 Task: Open Card Legal Contract Review in Board Newsletter Layout Ideas to Workspace Leadership Coaching and add a team member Softage.4@softage.net, a label Blue, a checklist Distilling, an attachment from Trello, a color Blue and finally, add a card description 'Plan and execute company team-building training' and a comment 'Let us approach this task with a sense of urgency and prioritize it accordingly.'. Add a start date 'Jan 04, 1900' with a due date 'Jan 11, 1900'
Action: Mouse moved to (90, 295)
Screenshot: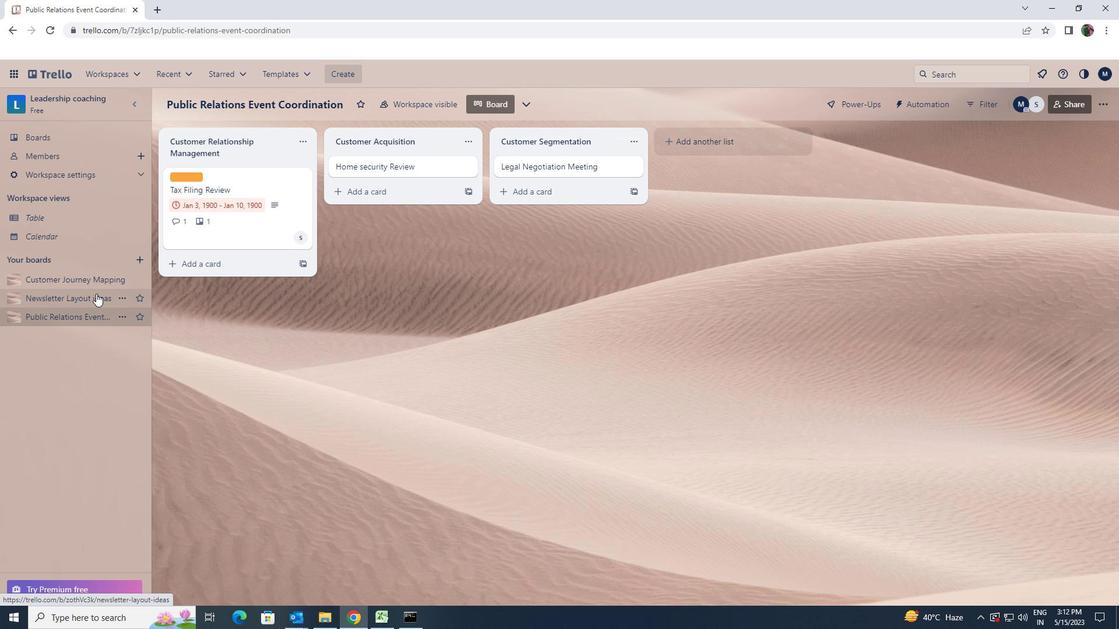 
Action: Mouse pressed left at (90, 295)
Screenshot: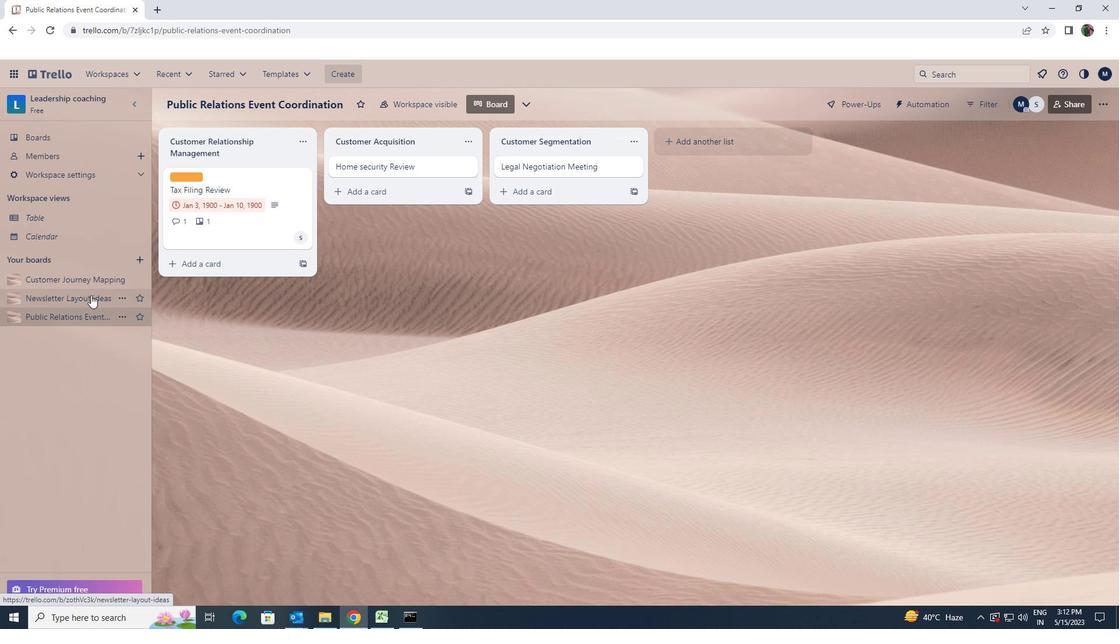 
Action: Mouse moved to (374, 164)
Screenshot: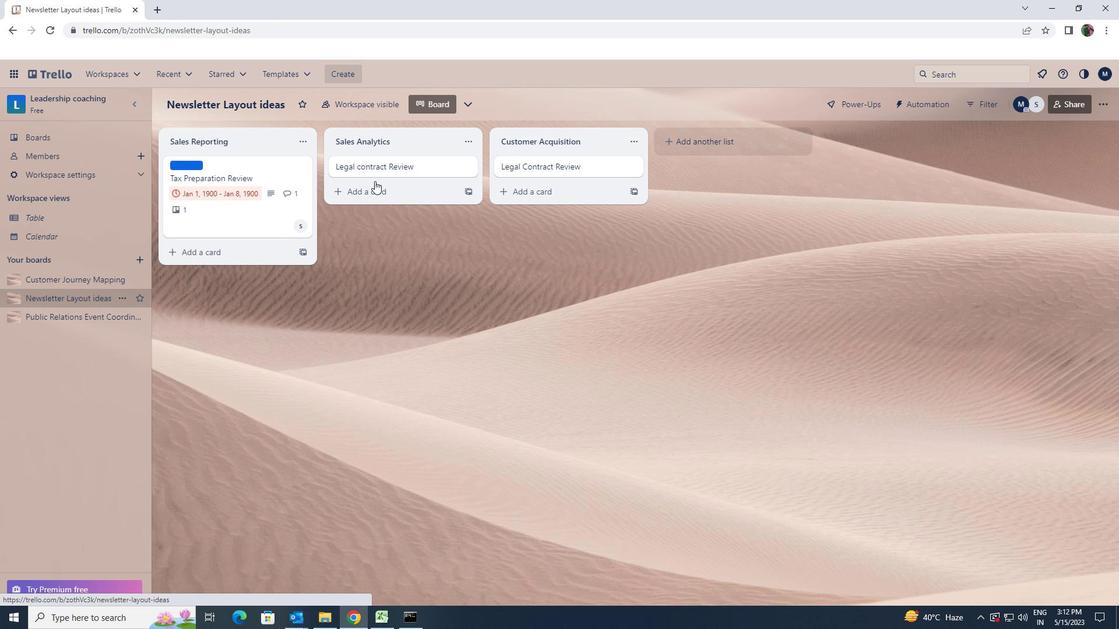 
Action: Mouse pressed left at (374, 164)
Screenshot: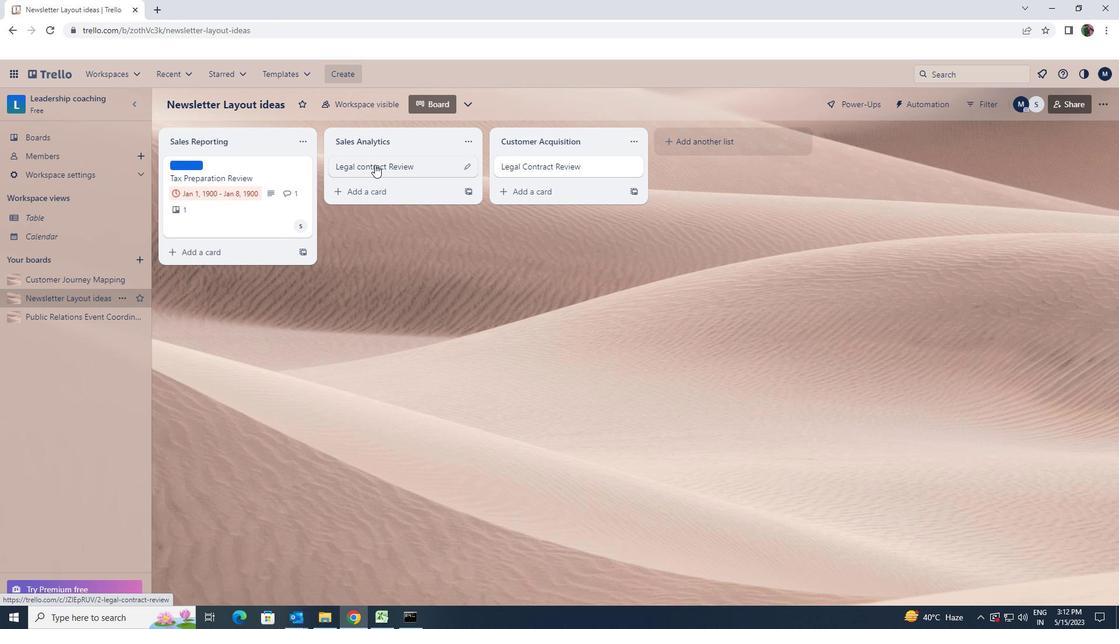 
Action: Mouse moved to (684, 209)
Screenshot: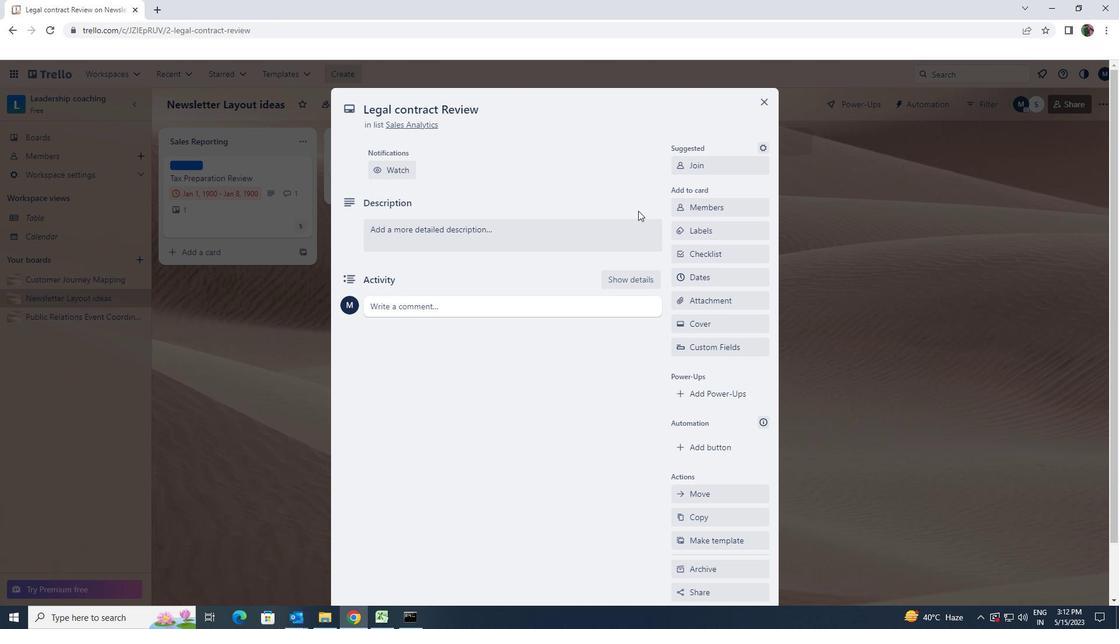 
Action: Mouse pressed left at (684, 209)
Screenshot: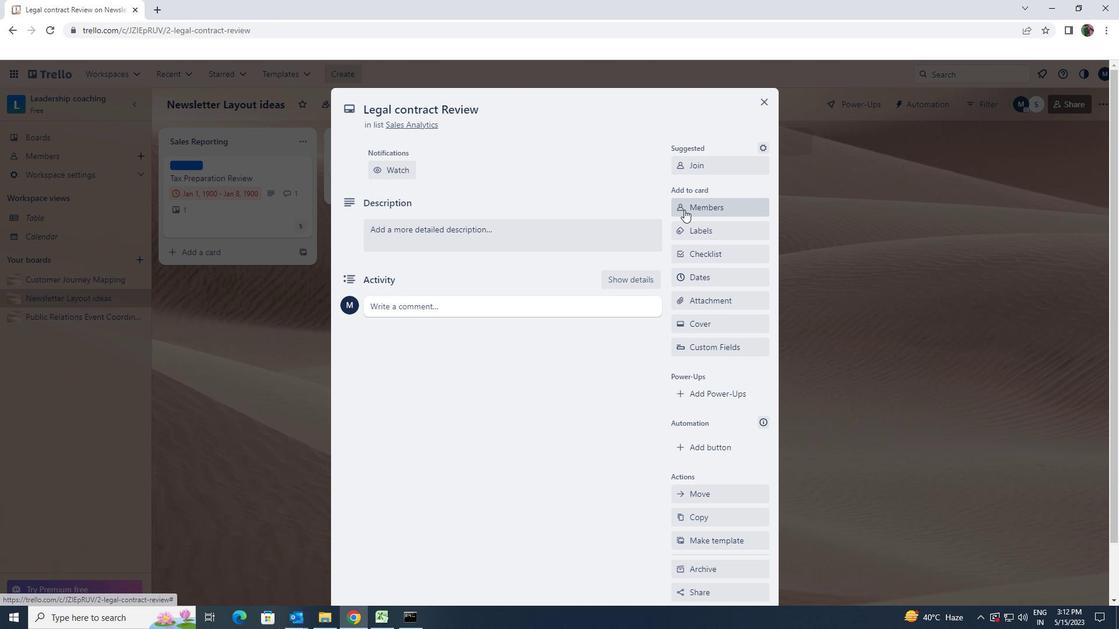 
Action: Mouse moved to (704, 264)
Screenshot: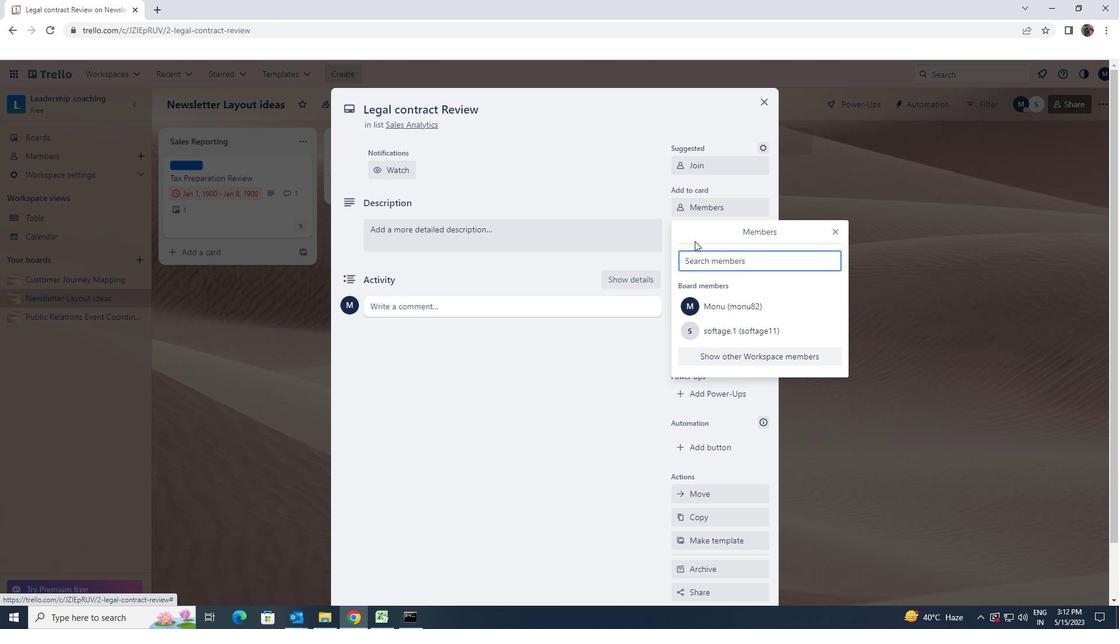 
Action: Mouse pressed left at (704, 264)
Screenshot: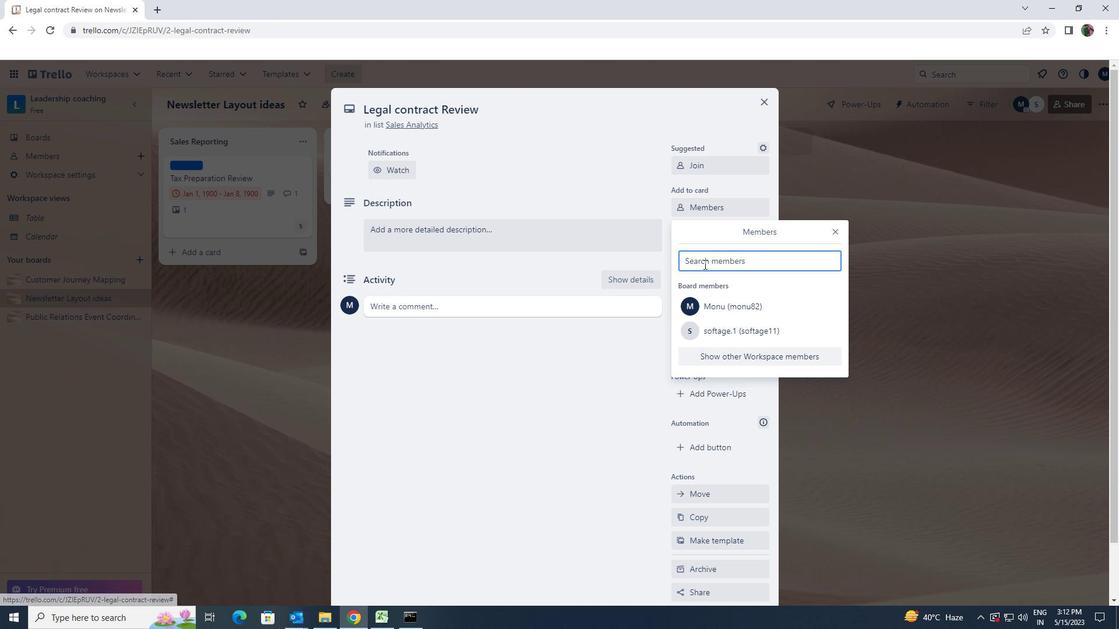 
Action: Key pressed softage.4<Key.shift>@SOFTAGE.NET
Screenshot: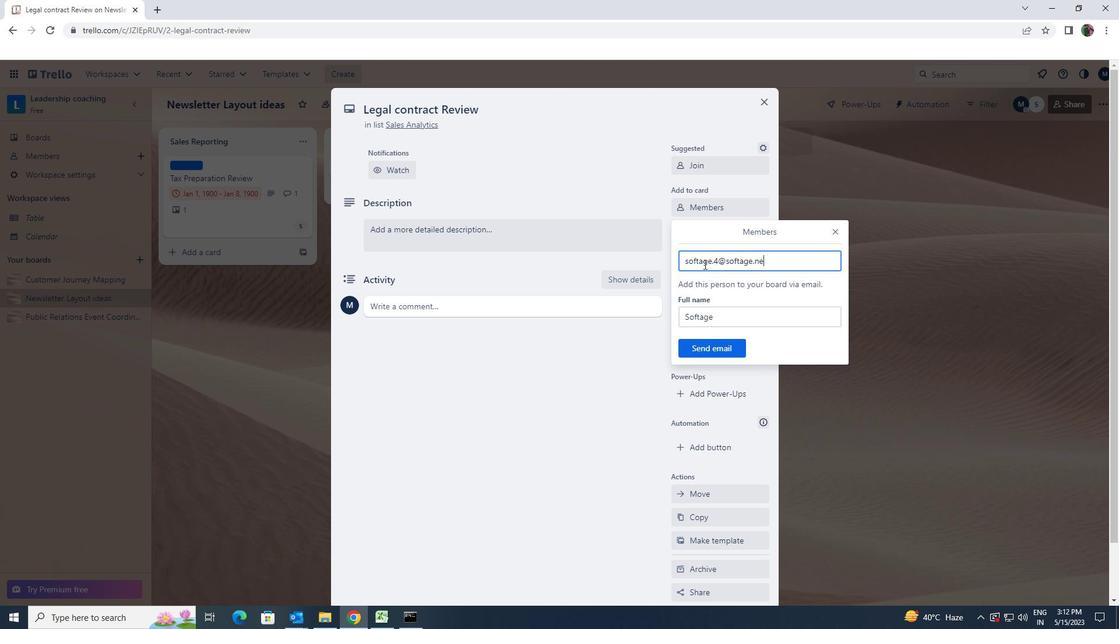 
Action: Mouse moved to (712, 344)
Screenshot: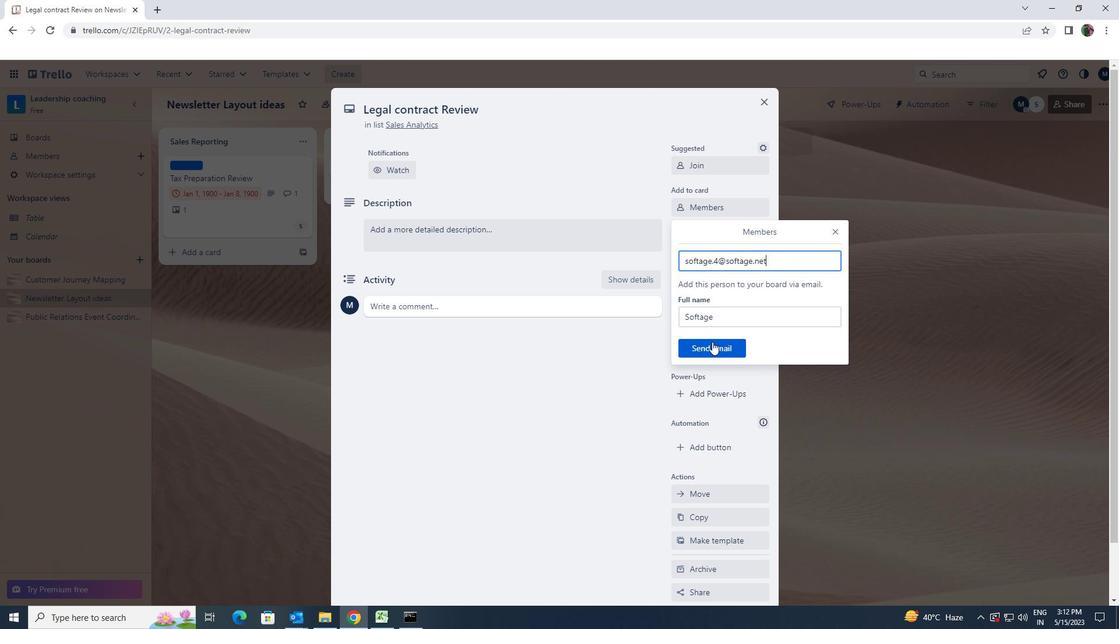 
Action: Mouse pressed left at (712, 344)
Screenshot: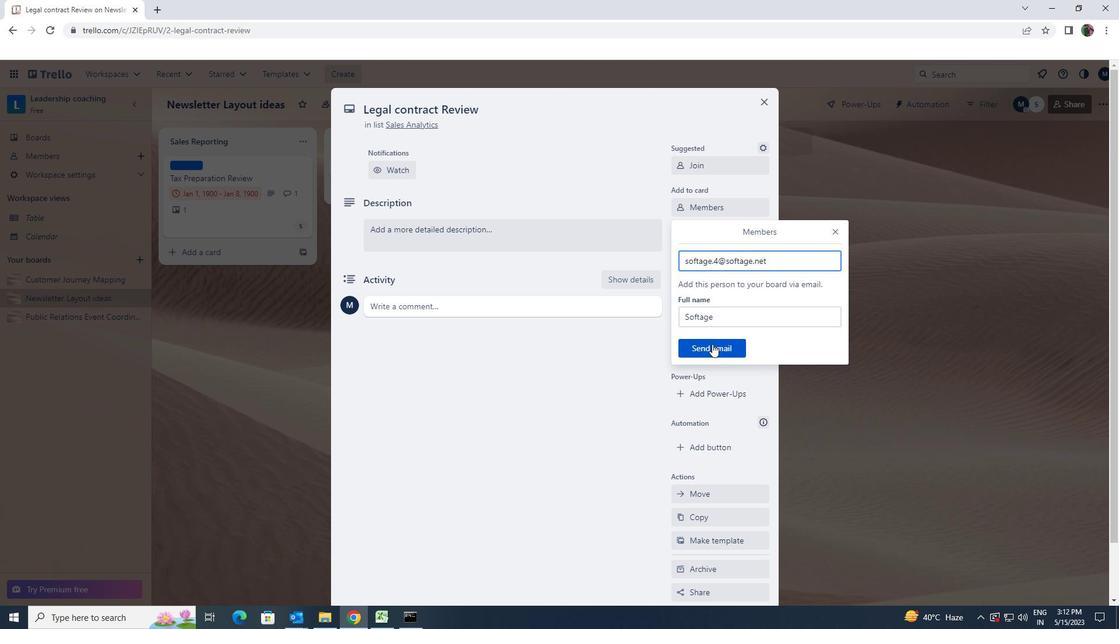
Action: Mouse moved to (711, 232)
Screenshot: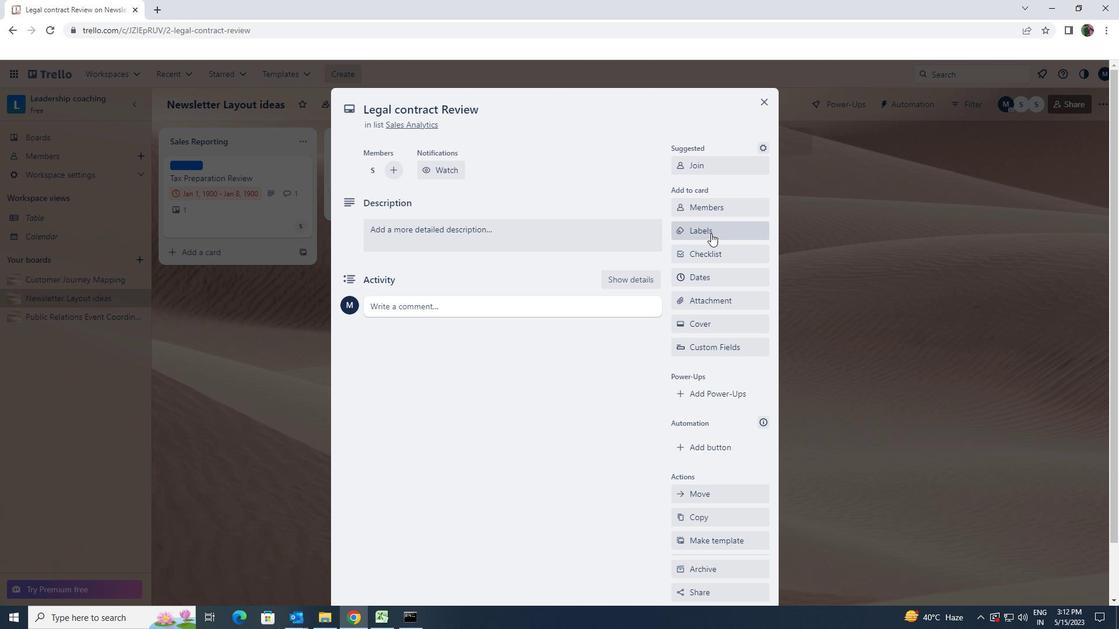 
Action: Mouse pressed left at (711, 232)
Screenshot: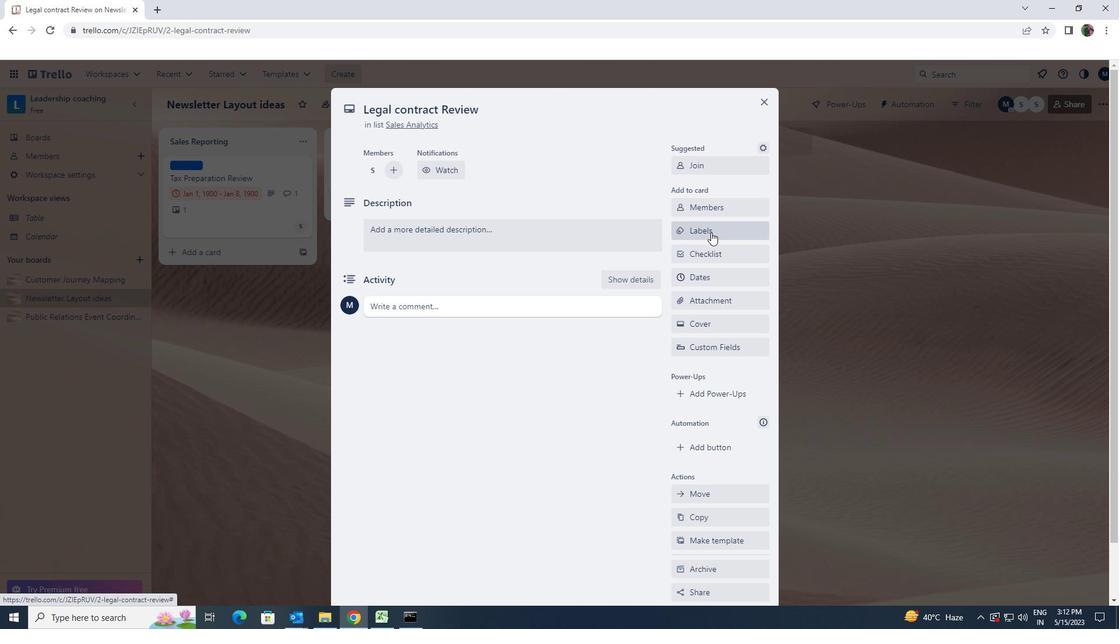 
Action: Mouse moved to (739, 479)
Screenshot: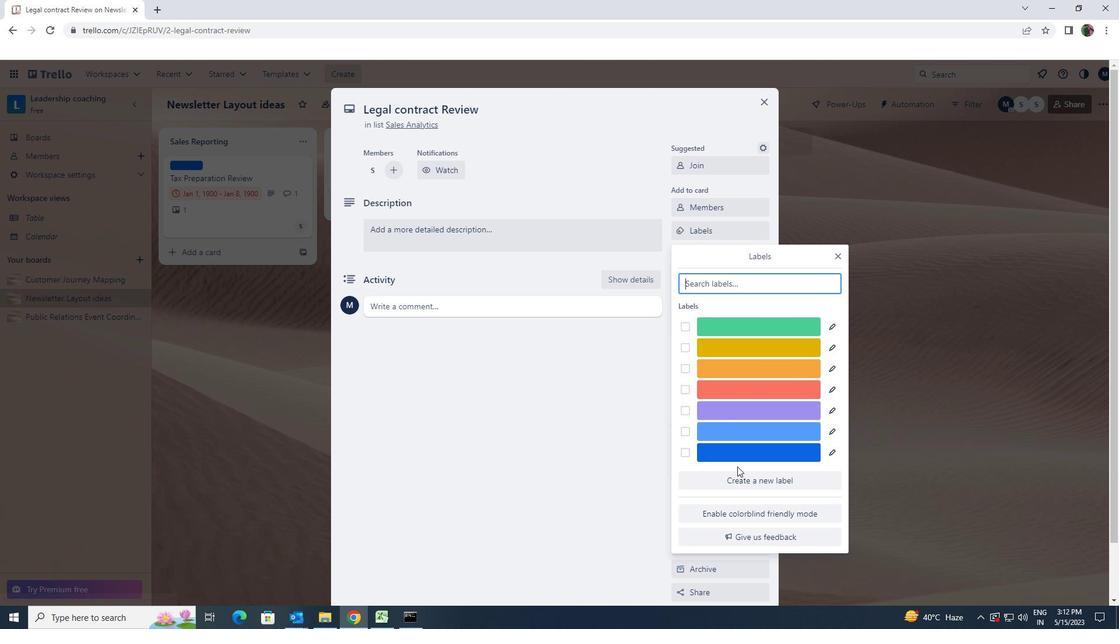 
Action: Mouse pressed left at (739, 479)
Screenshot: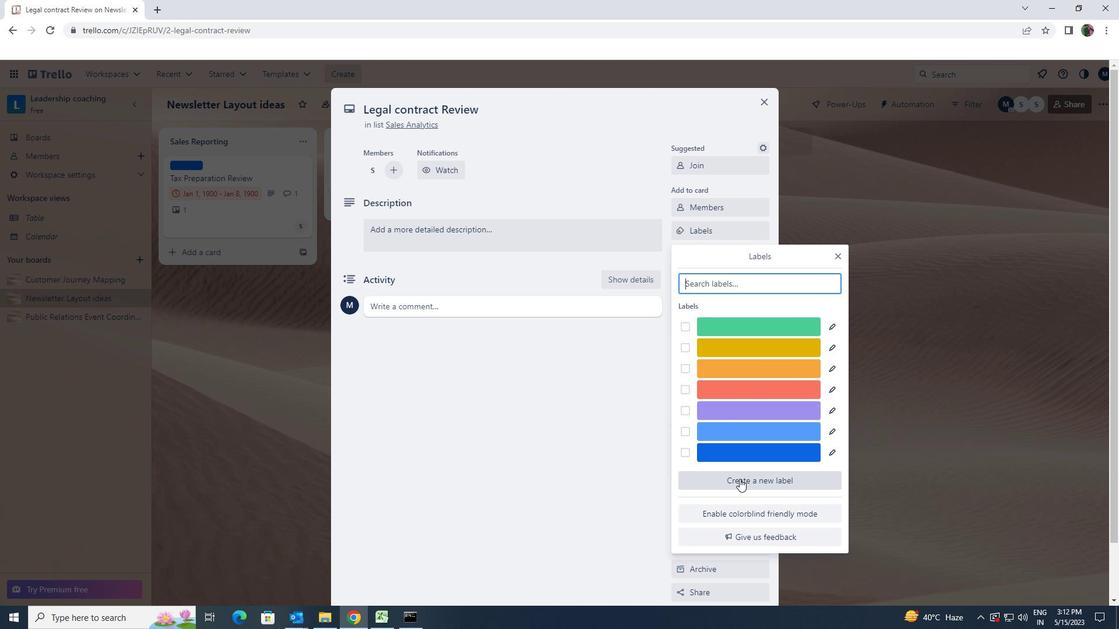 
Action: Mouse moved to (696, 510)
Screenshot: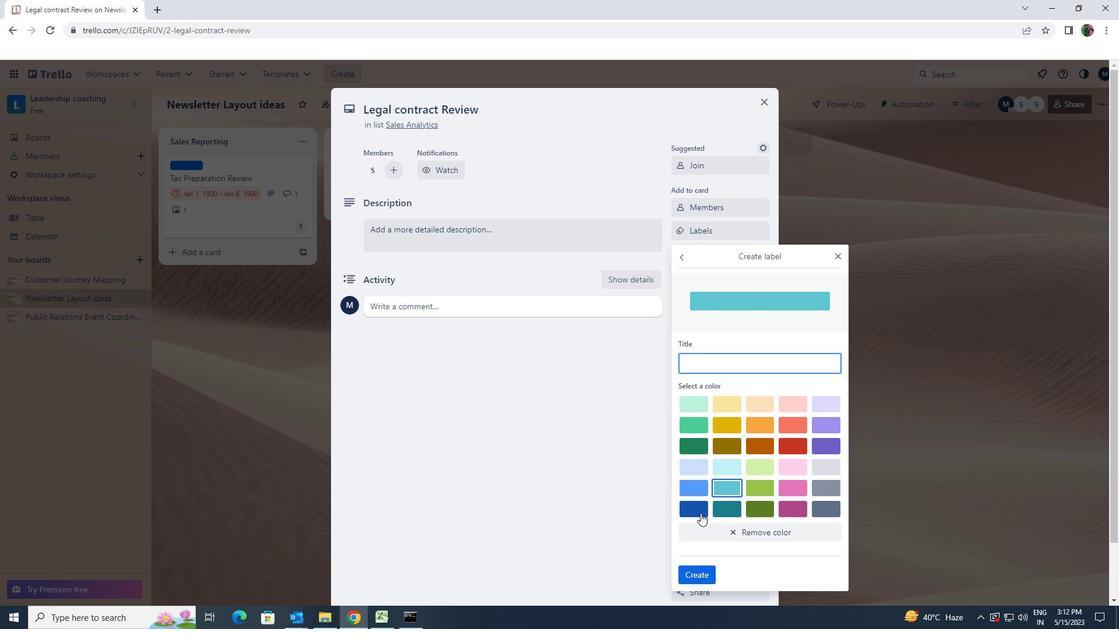 
Action: Mouse pressed left at (696, 510)
Screenshot: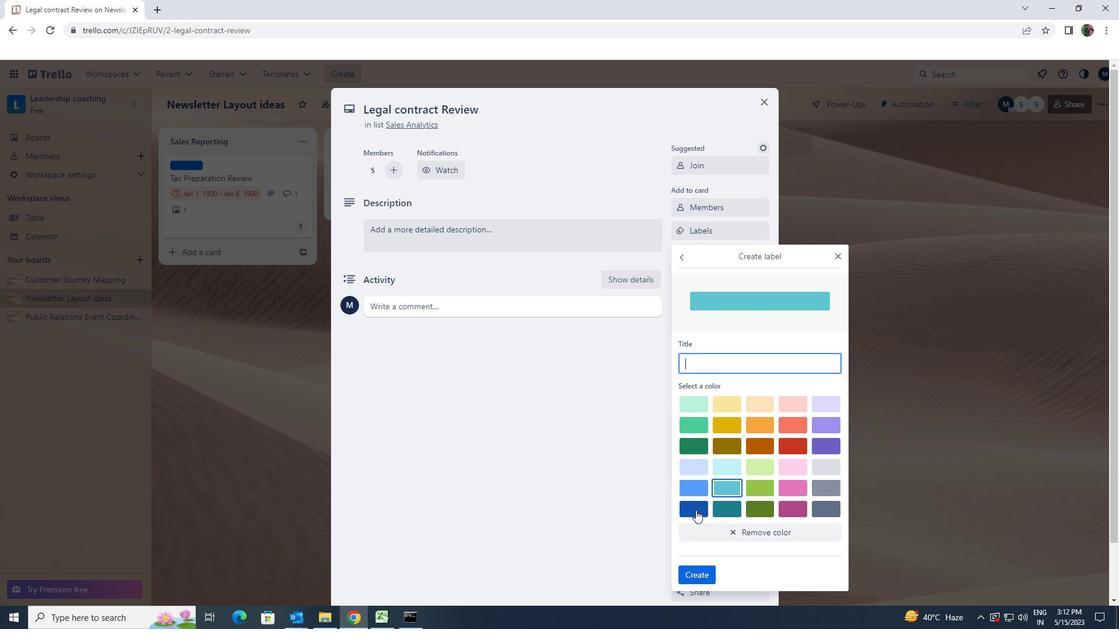 
Action: Mouse moved to (693, 574)
Screenshot: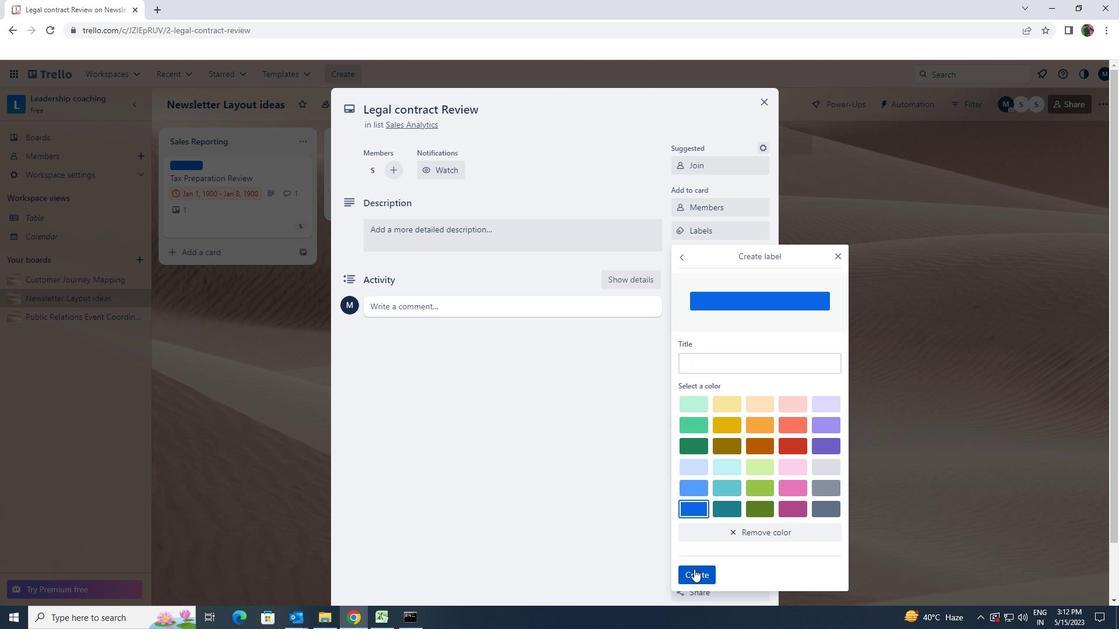 
Action: Mouse pressed left at (693, 574)
Screenshot: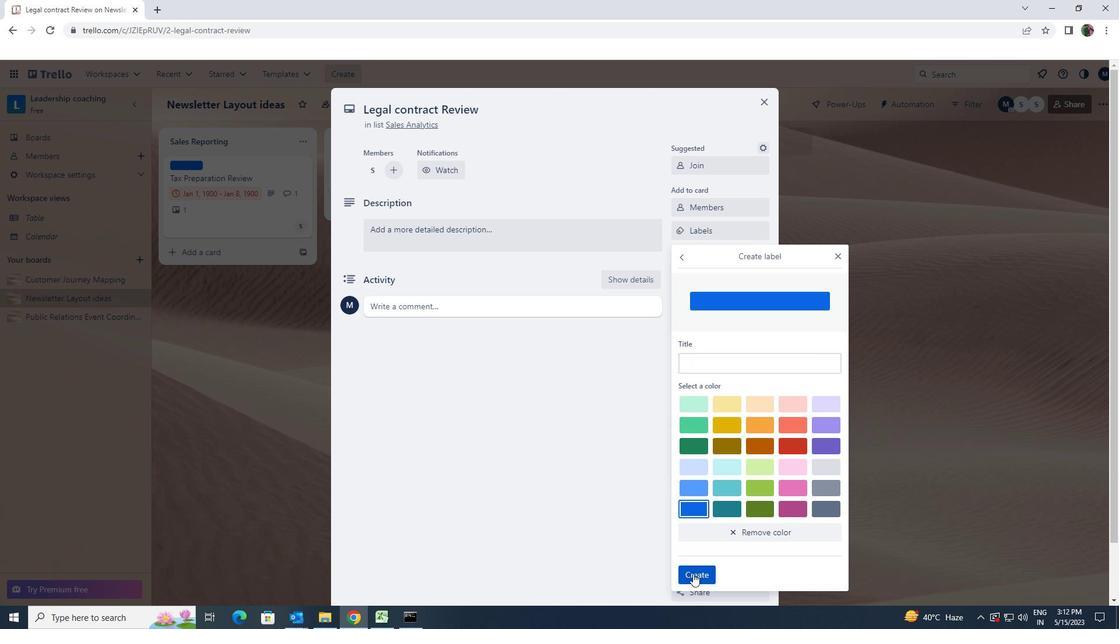 
Action: Mouse moved to (837, 259)
Screenshot: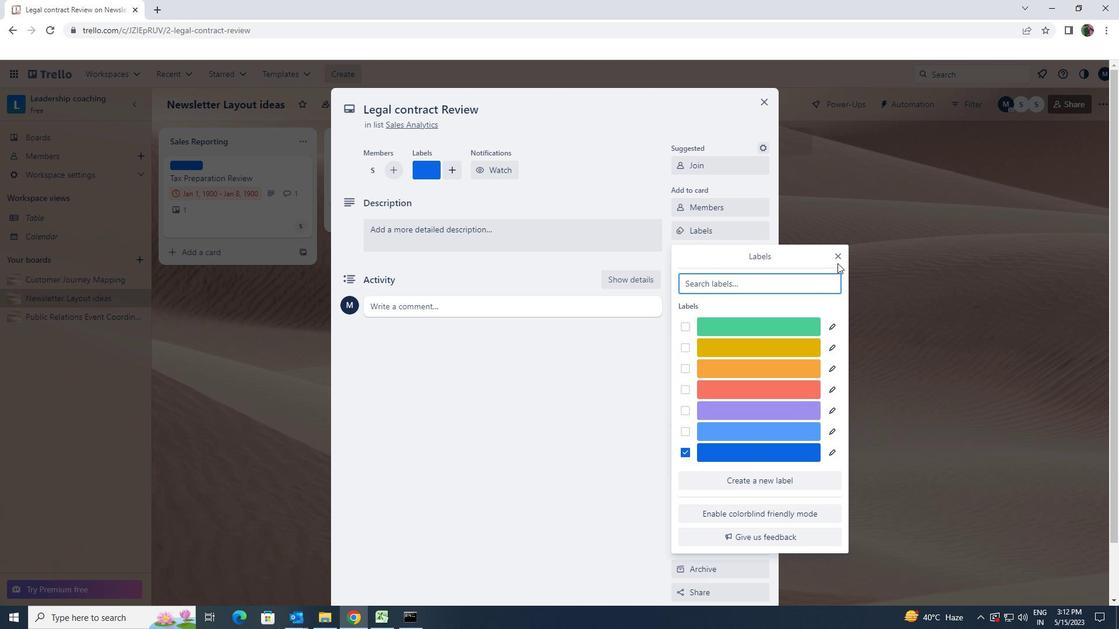 
Action: Mouse pressed left at (837, 259)
Screenshot: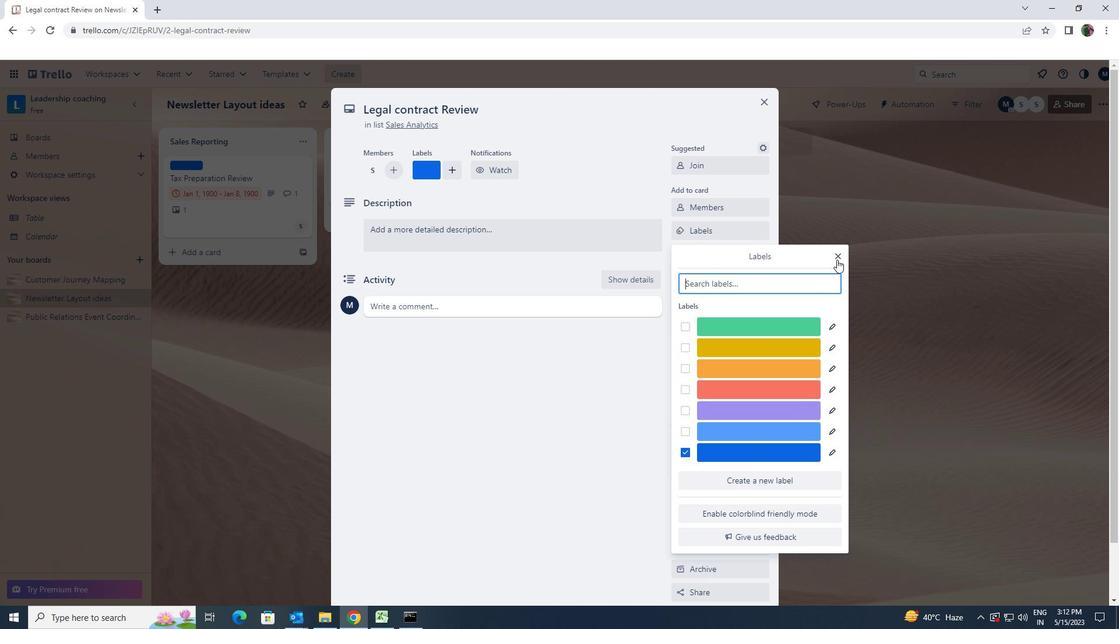 
Action: Mouse moved to (742, 258)
Screenshot: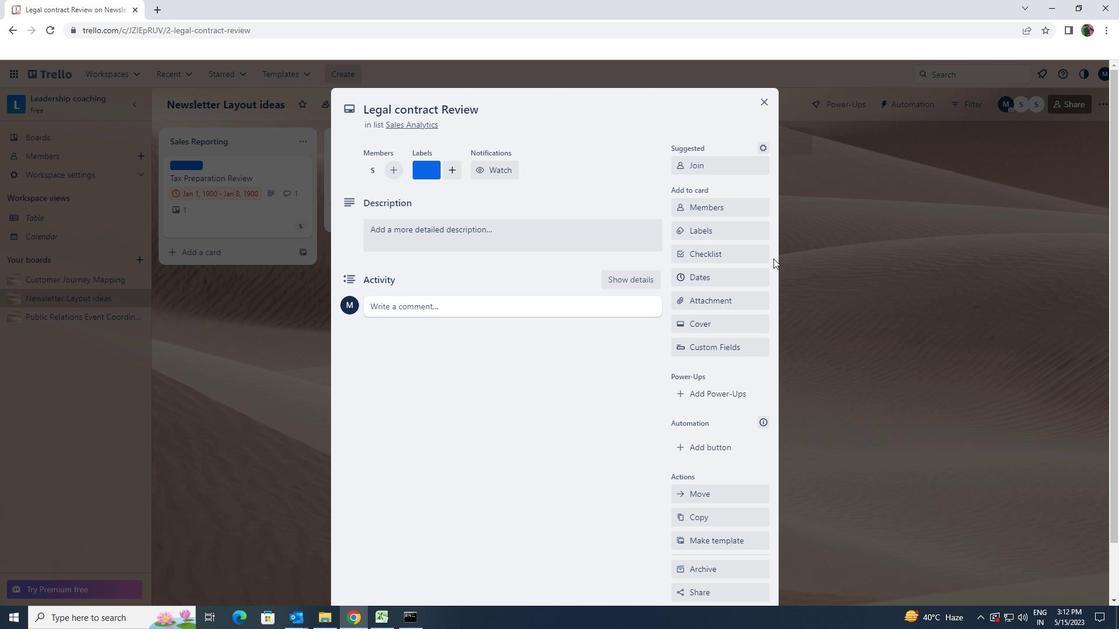 
Action: Mouse pressed left at (742, 258)
Screenshot: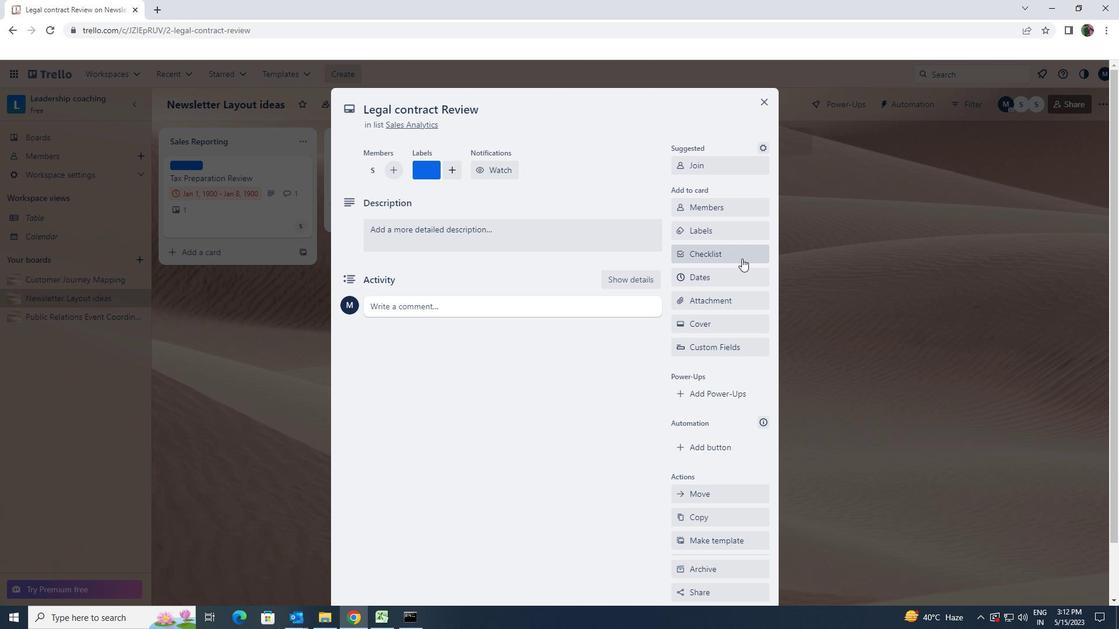 
Action: Key pressed <Key.shift>DISTILING
Screenshot: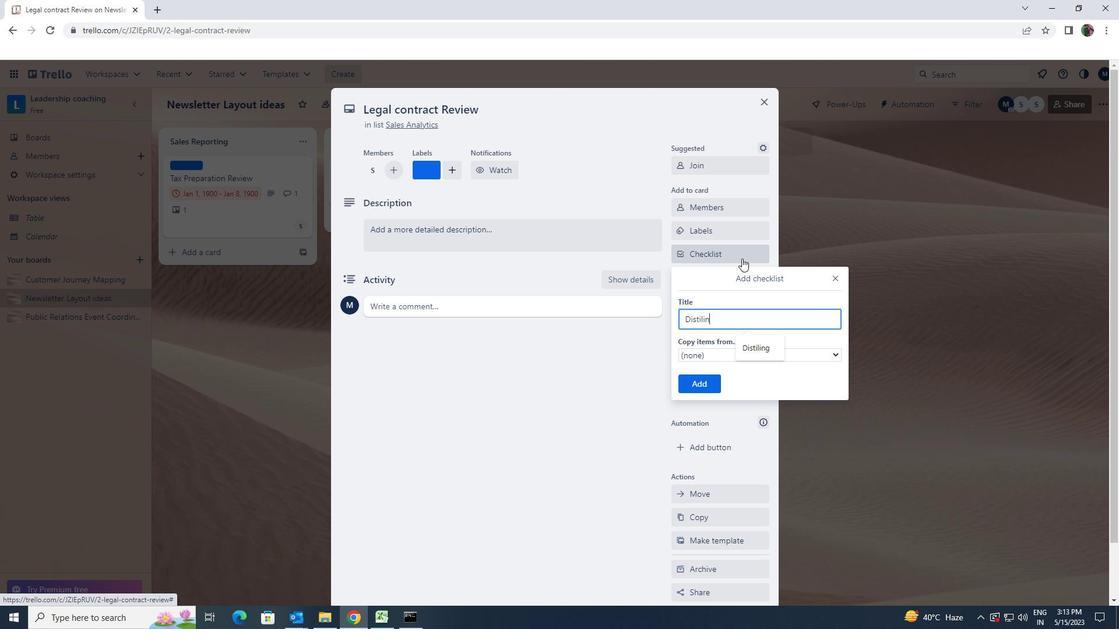 
Action: Mouse moved to (686, 379)
Screenshot: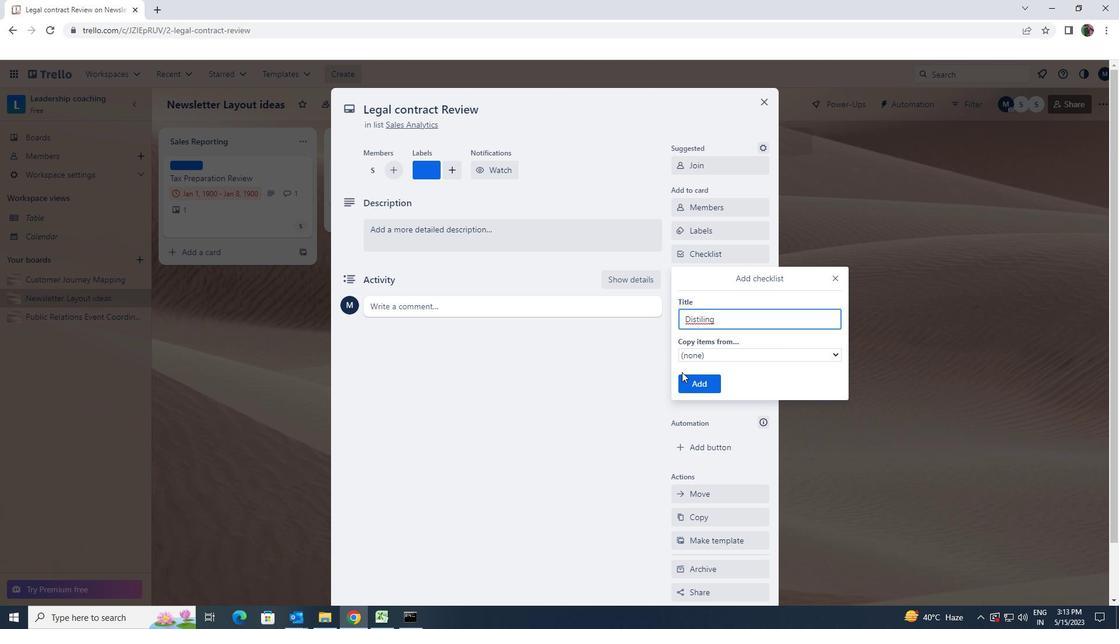 
Action: Mouse pressed left at (686, 379)
Screenshot: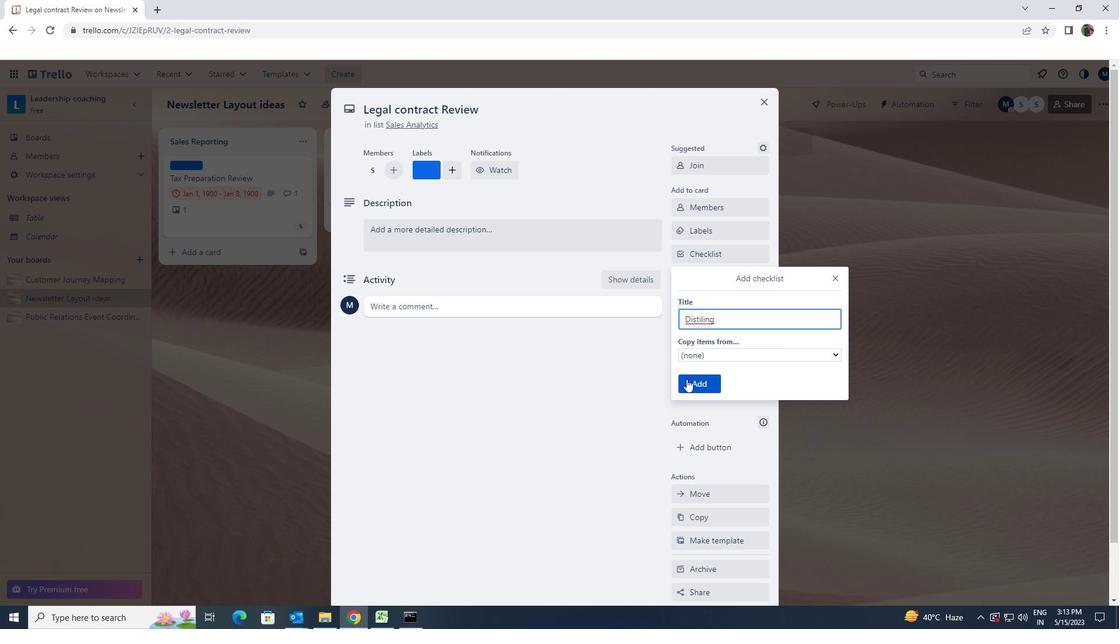 
Action: Mouse moved to (711, 307)
Screenshot: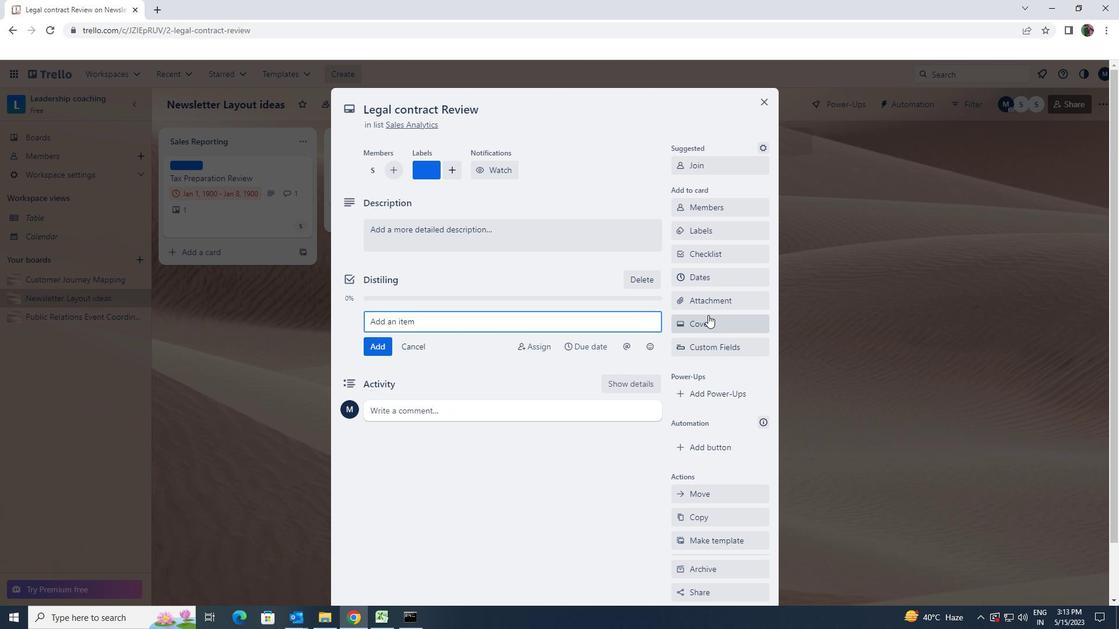 
Action: Mouse pressed left at (711, 307)
Screenshot: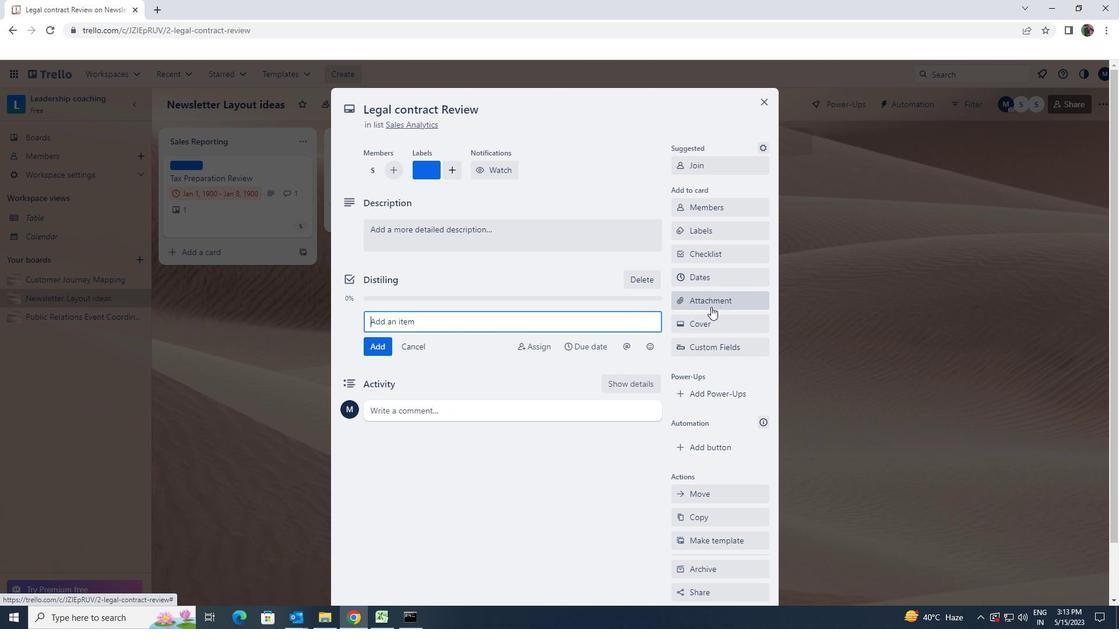 
Action: Mouse moved to (710, 371)
Screenshot: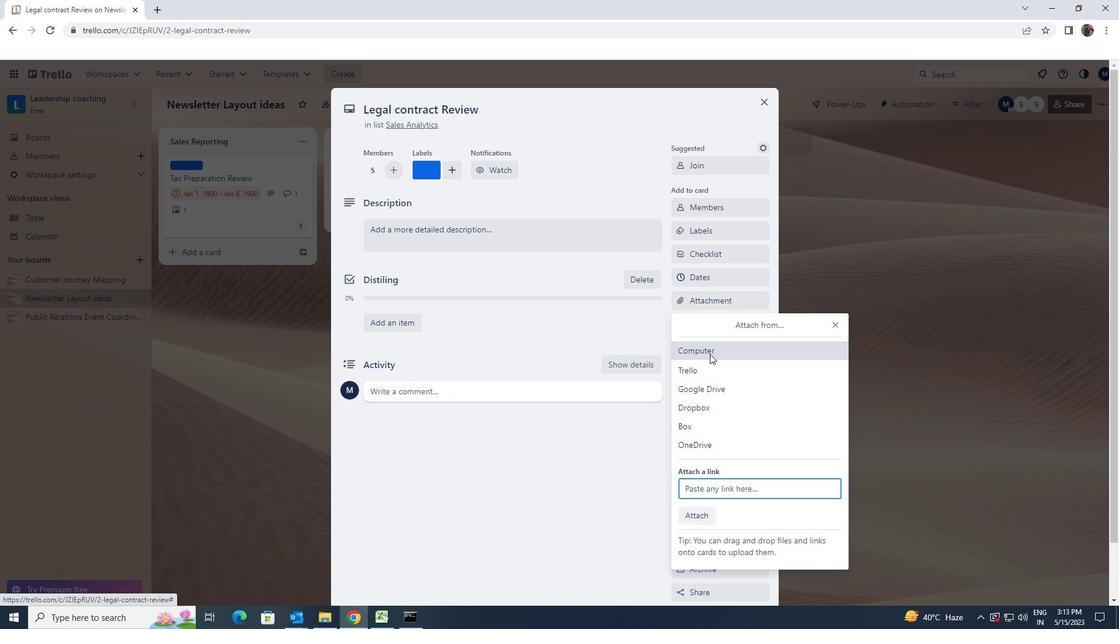 
Action: Mouse pressed left at (710, 371)
Screenshot: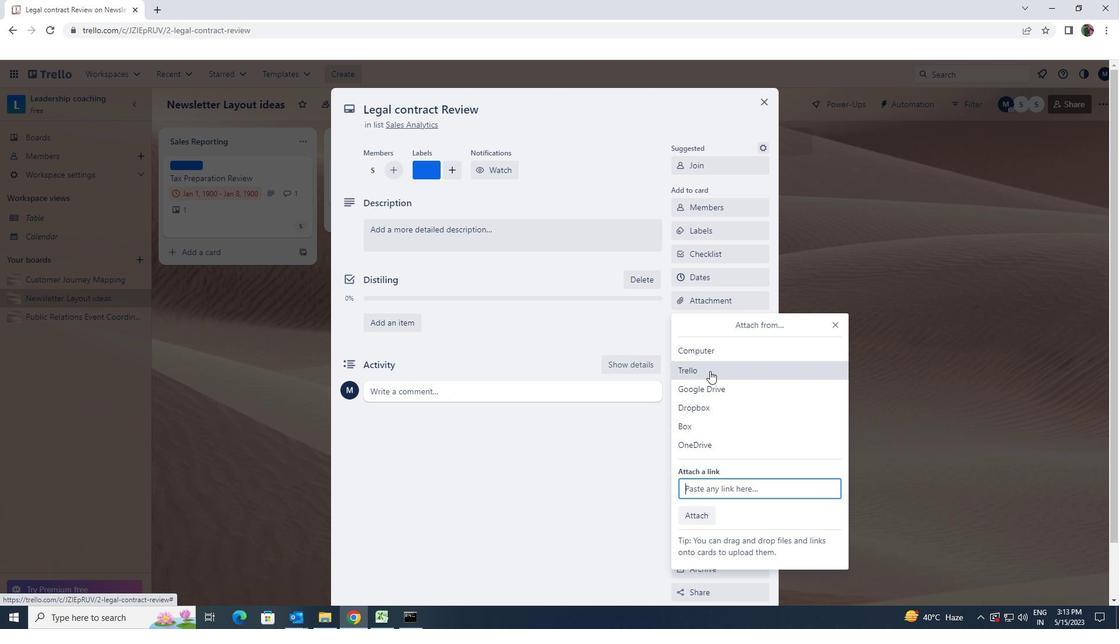 
Action: Mouse pressed left at (710, 371)
Screenshot: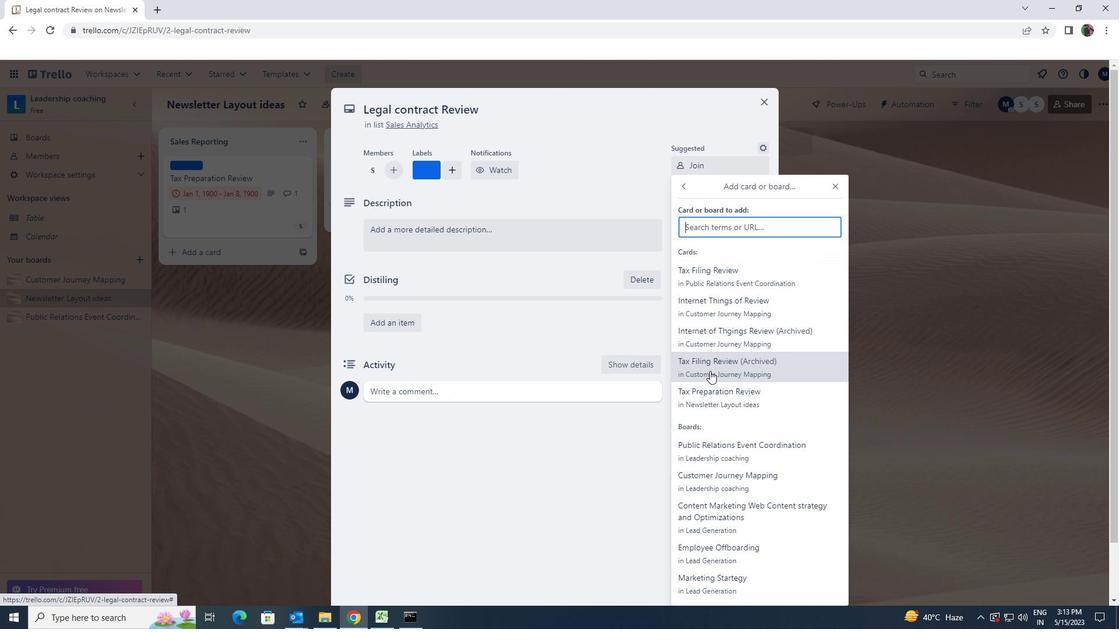 
Action: Mouse moved to (574, 239)
Screenshot: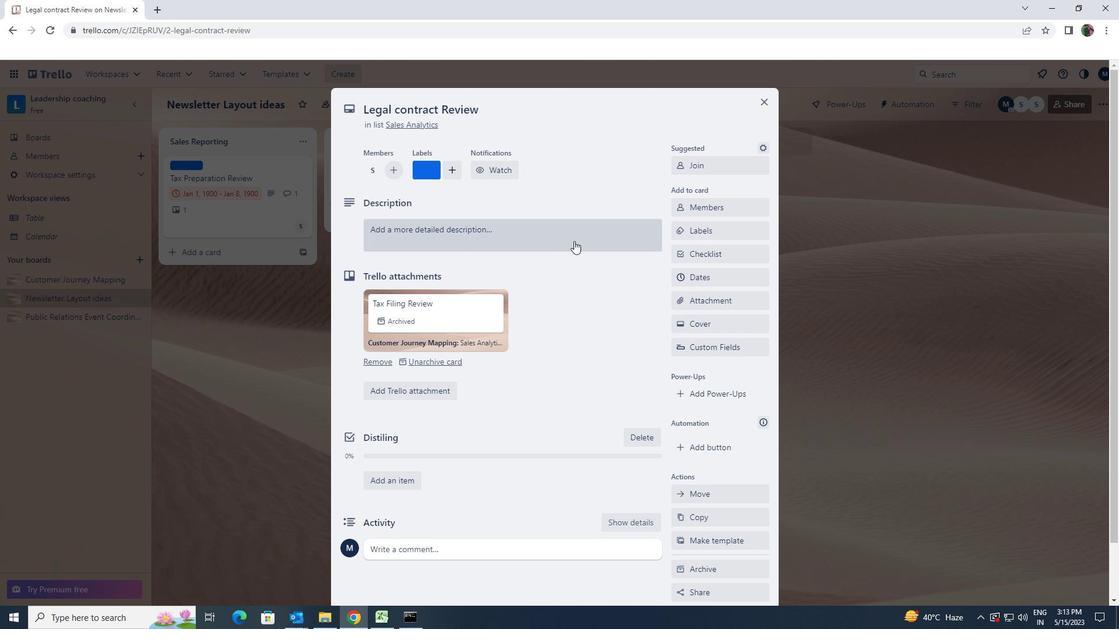 
Action: Mouse pressed left at (574, 239)
Screenshot: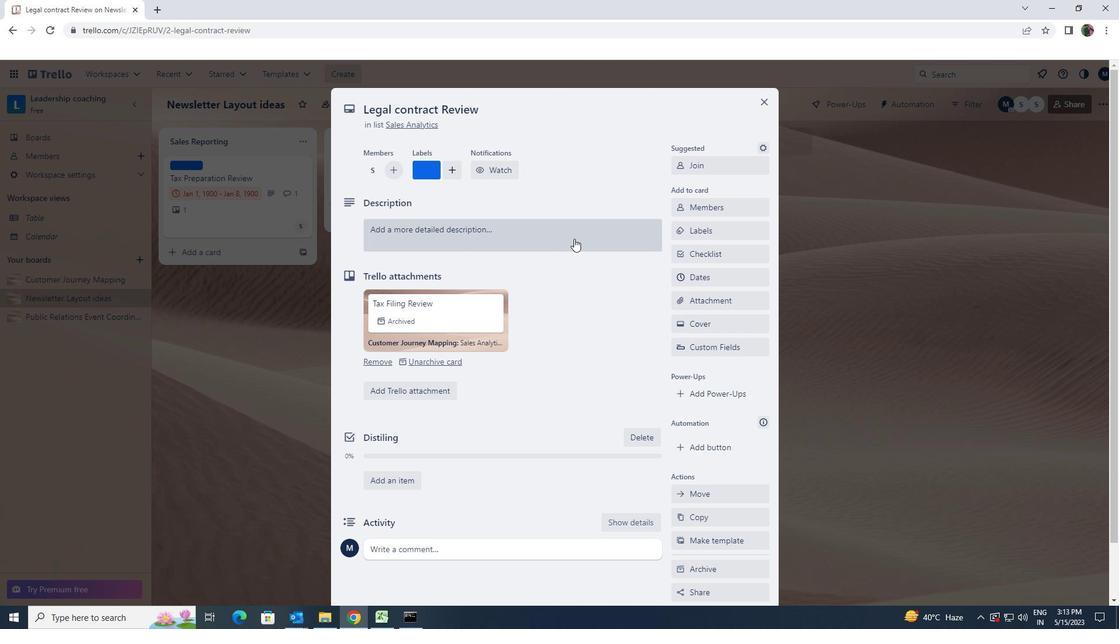 
Action: Key pressed <Key.shift><Key.shift><Key.shift><Key.shift><Key.shift><Key.shift>PLAN<Key.space>AND<Key.space>EXECUTEE<Key.backspace><Key.space>COMPANY<Key.space>TEAM<Key.space>BUILDING<Key.space>TRAINING<Key.space>
Screenshot: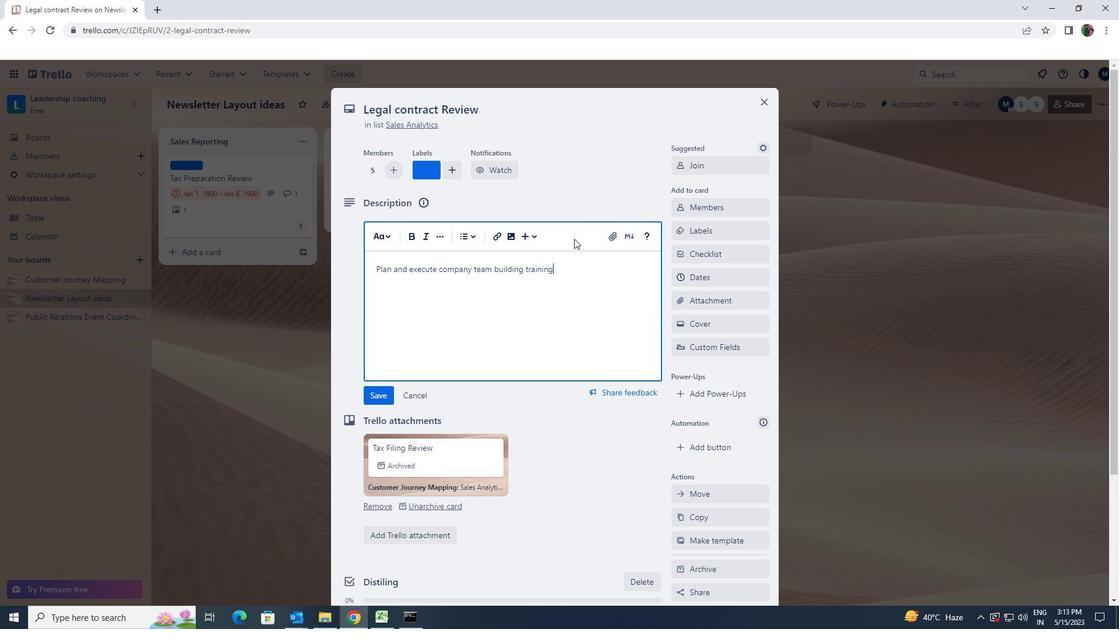 
Action: Mouse moved to (382, 387)
Screenshot: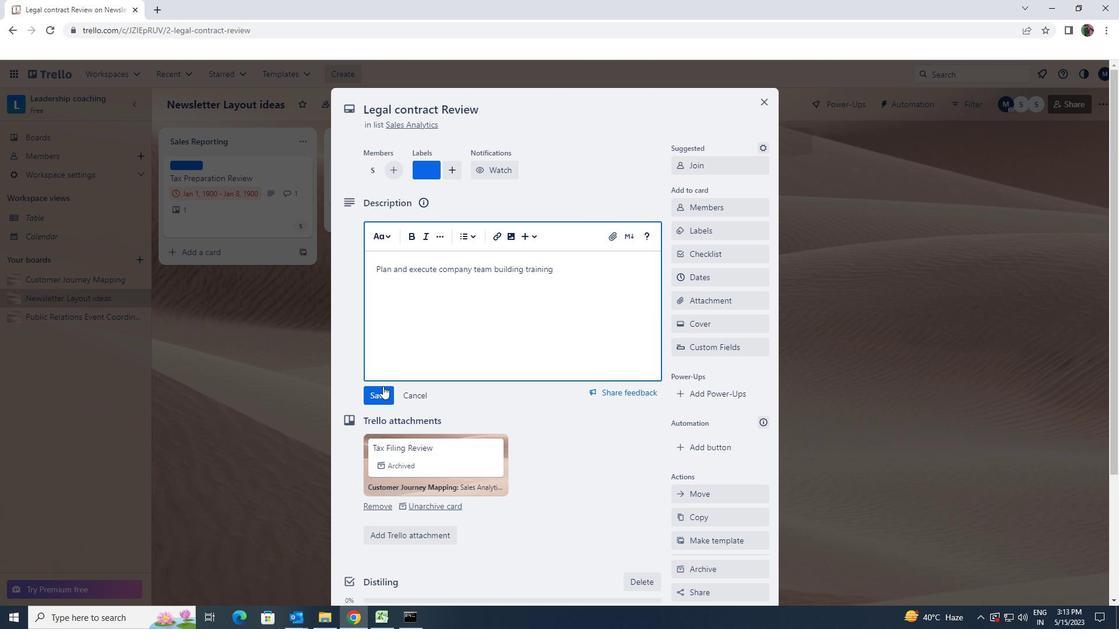 
Action: Mouse pressed left at (382, 387)
Screenshot: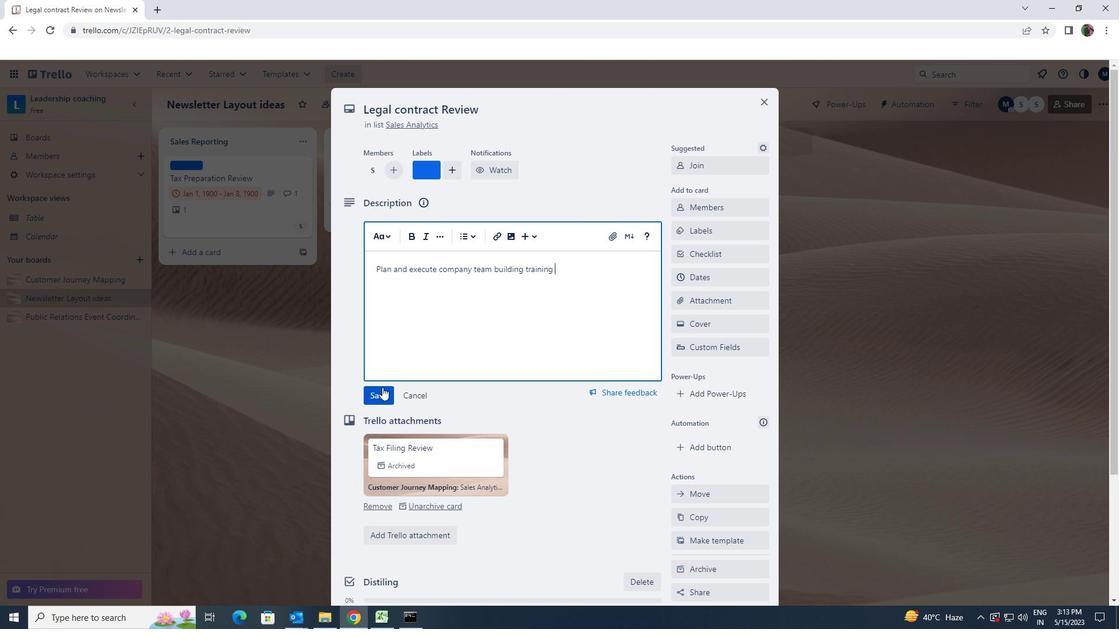 
Action: Mouse scrolled (382, 387) with delta (0, 0)
Screenshot: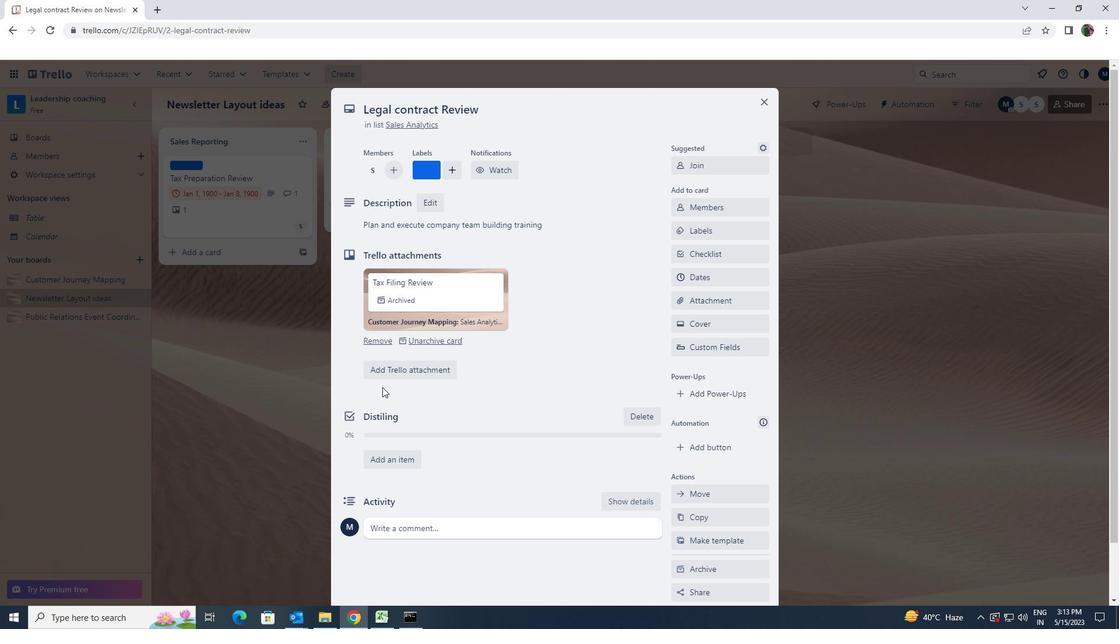 
Action: Mouse scrolled (382, 387) with delta (0, 0)
Screenshot: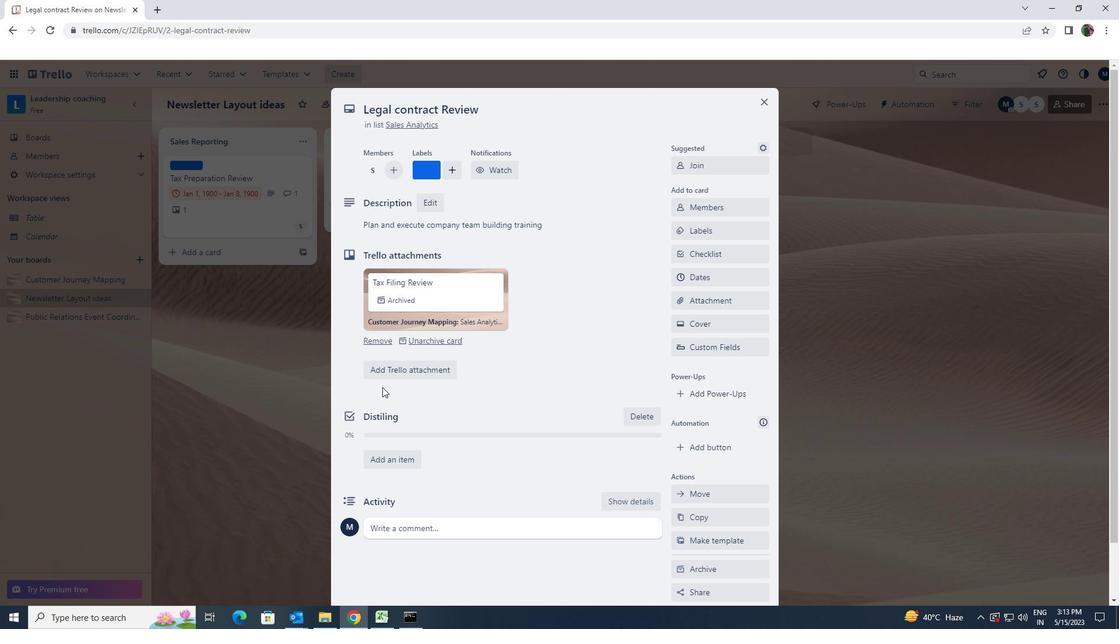 
Action: Mouse scrolled (382, 387) with delta (0, 0)
Screenshot: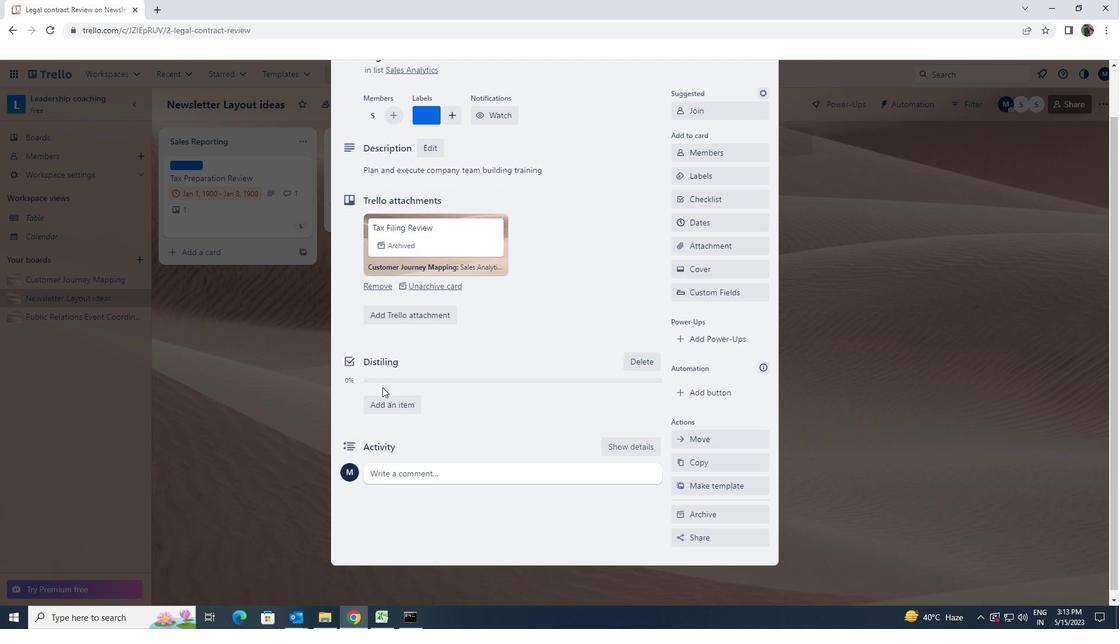 
Action: Mouse moved to (416, 472)
Screenshot: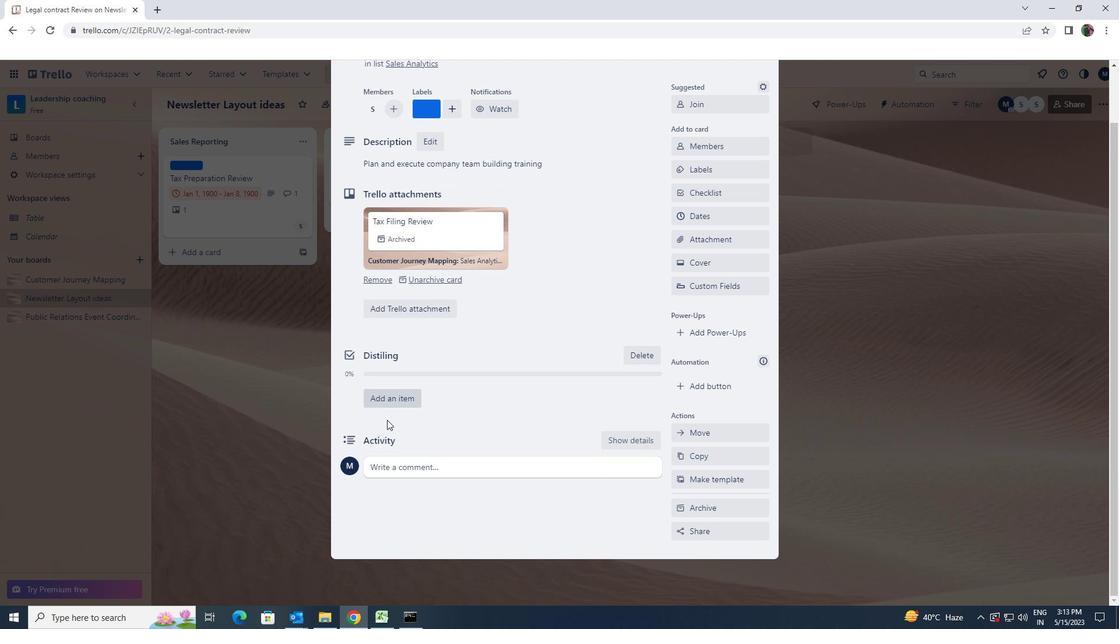 
Action: Mouse pressed left at (416, 472)
Screenshot: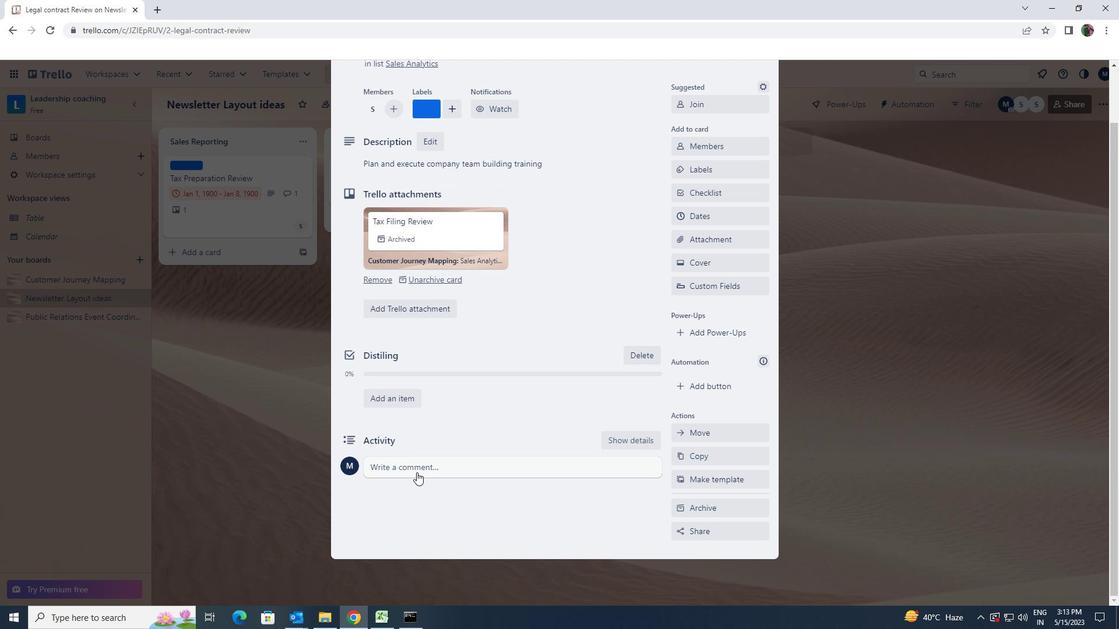 
Action: Key pressed <Key.shift>LET<Key.space>US<Key.space>APPROACH<Key.space>THIS<Key.space>TASK<Key.space>WITH<Key.space>SENSE<Key.space>OF<Key.space>URGENCY<Key.space>AND<Key.space>PRIORITIZE<Key.space>IT<Key.space>ACCRDINGLY.
Screenshot: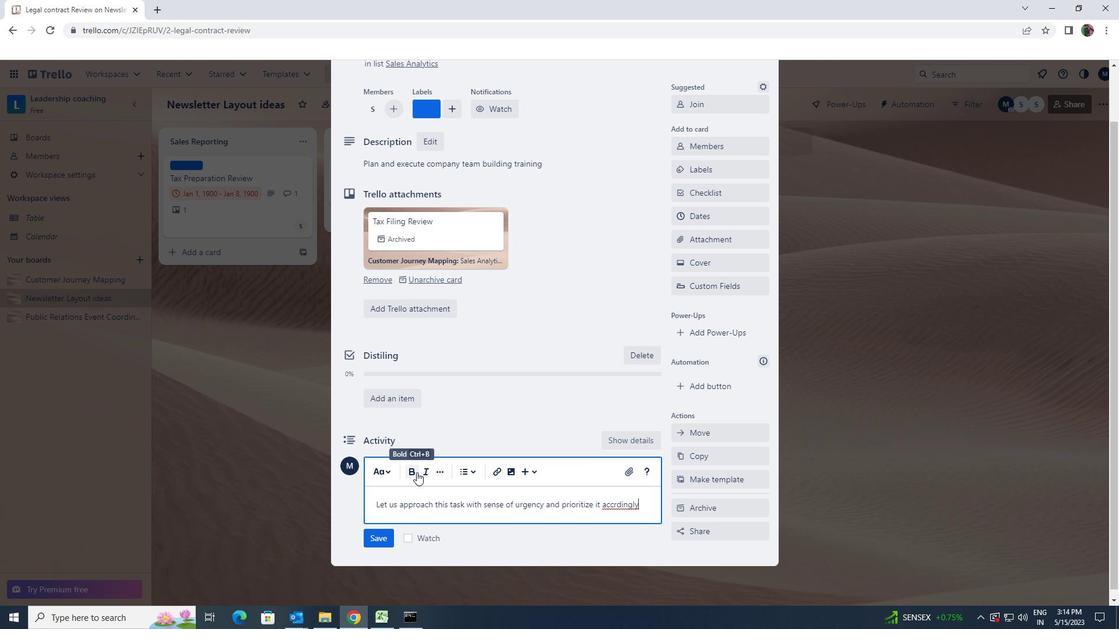 
Action: Mouse moved to (378, 541)
Screenshot: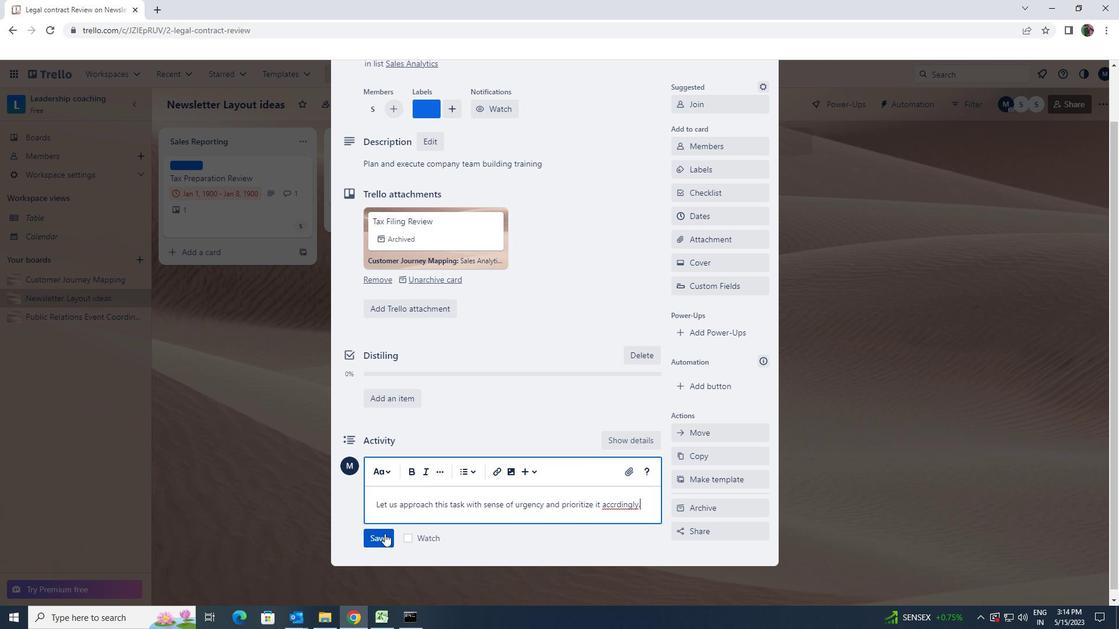 
Action: Mouse pressed left at (378, 541)
Screenshot: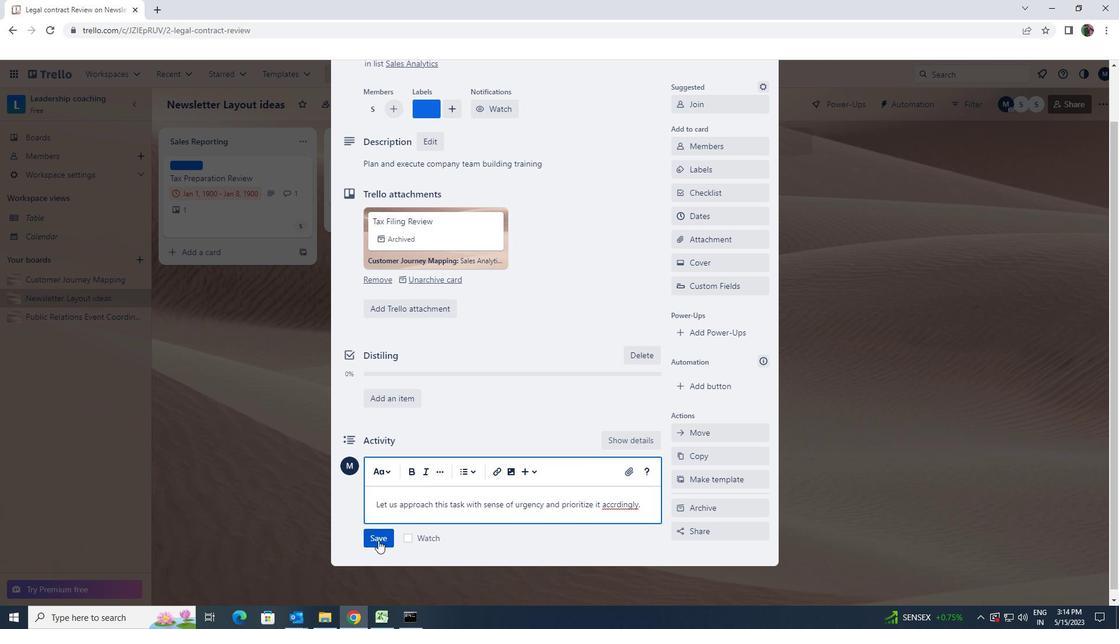 
Action: Mouse moved to (466, 443)
Screenshot: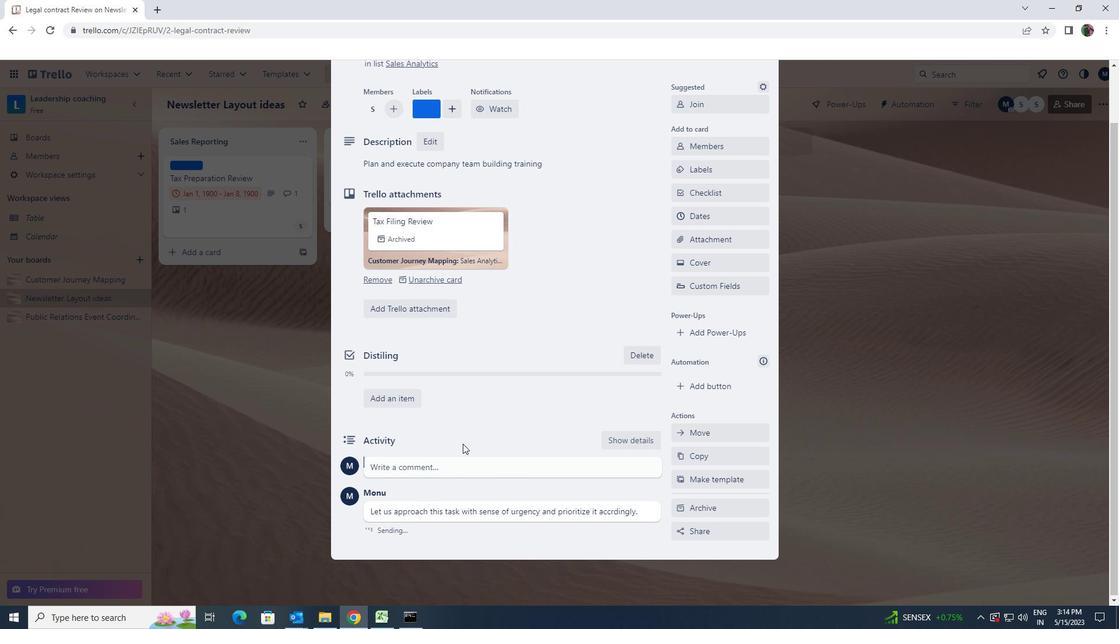 
Action: Mouse scrolled (466, 444) with delta (0, 0)
Screenshot: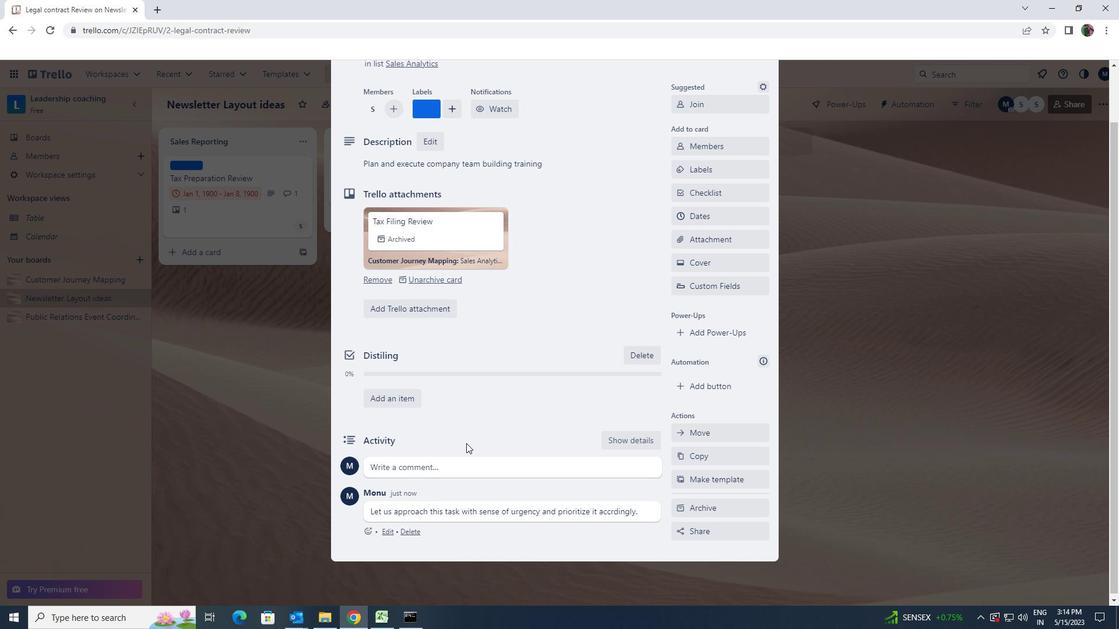 
Action: Mouse moved to (456, 455)
Screenshot: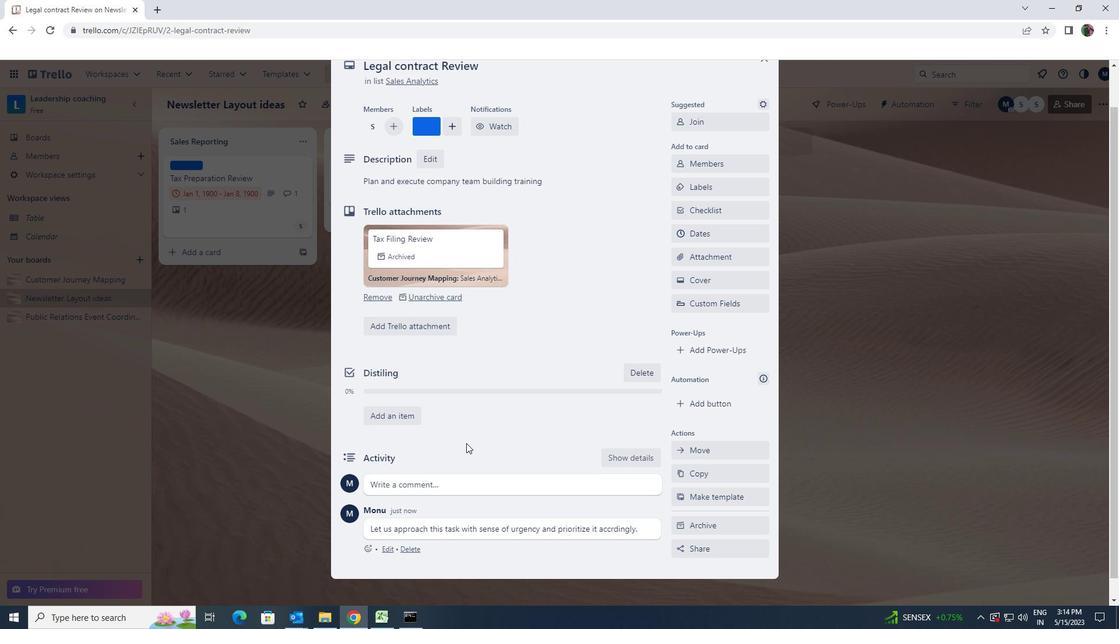 
Action: Mouse scrolled (456, 456) with delta (0, 0)
Screenshot: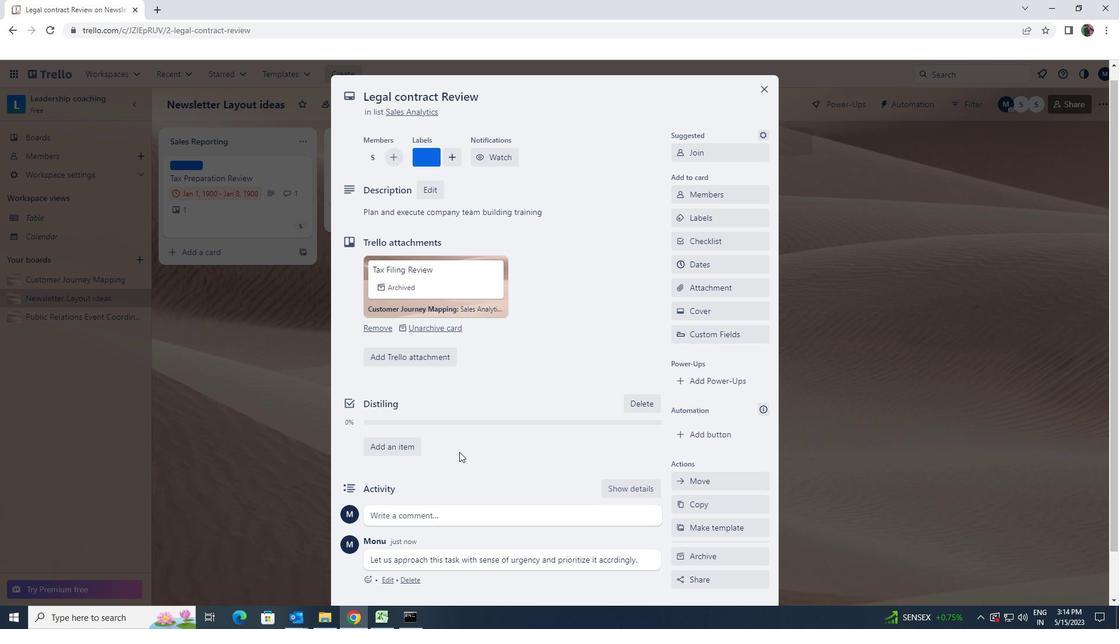 
Action: Mouse moved to (456, 456)
Screenshot: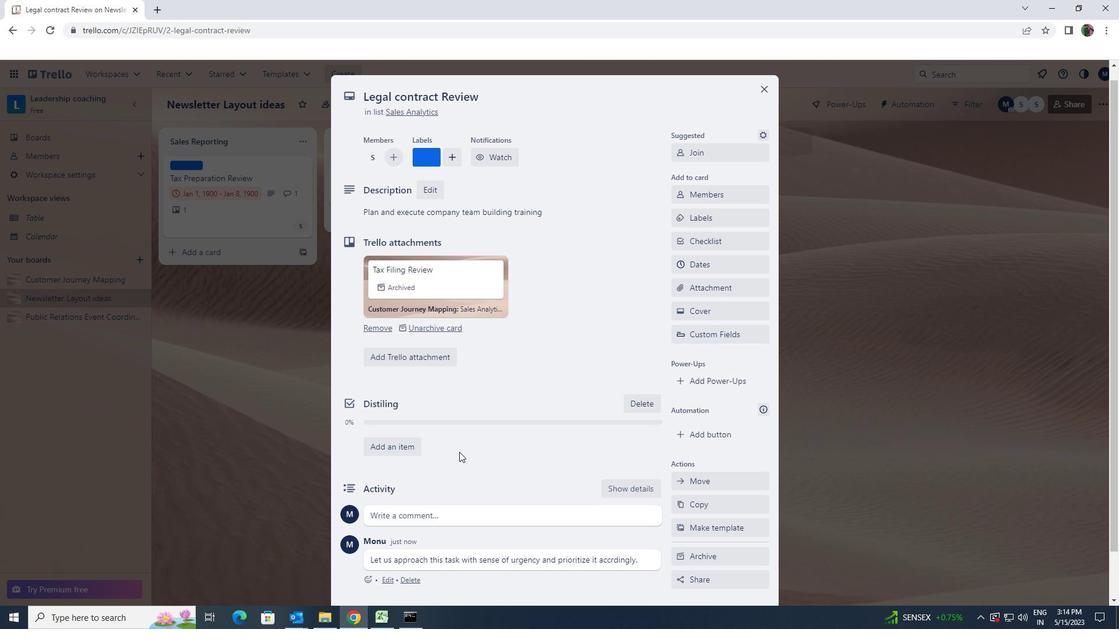 
Action: Mouse scrolled (456, 457) with delta (0, 0)
Screenshot: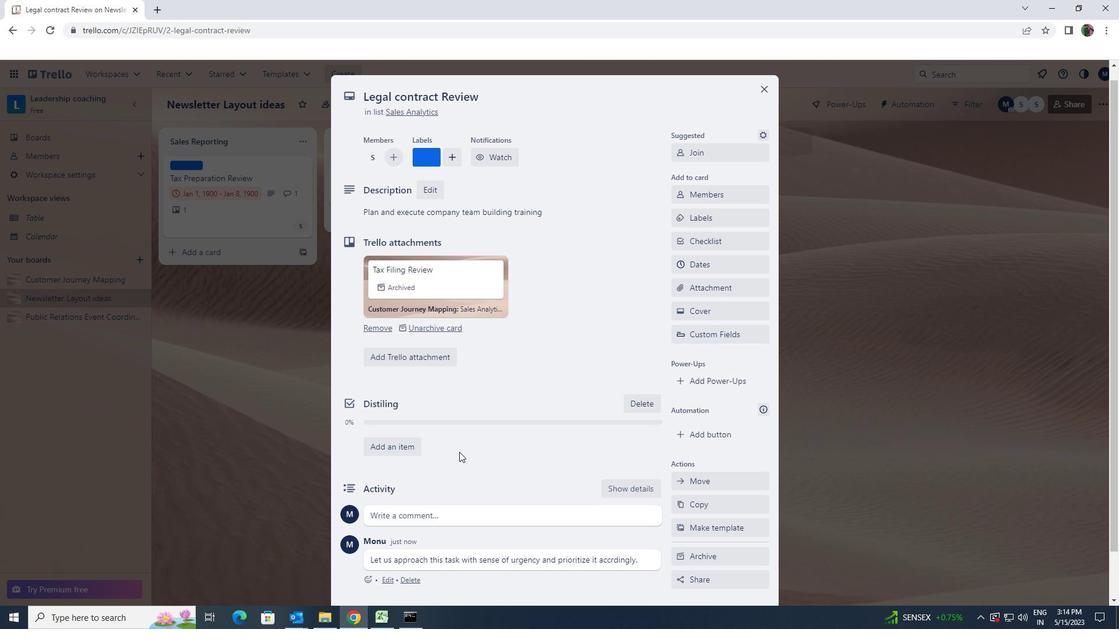 
Action: Mouse moved to (673, 278)
Screenshot: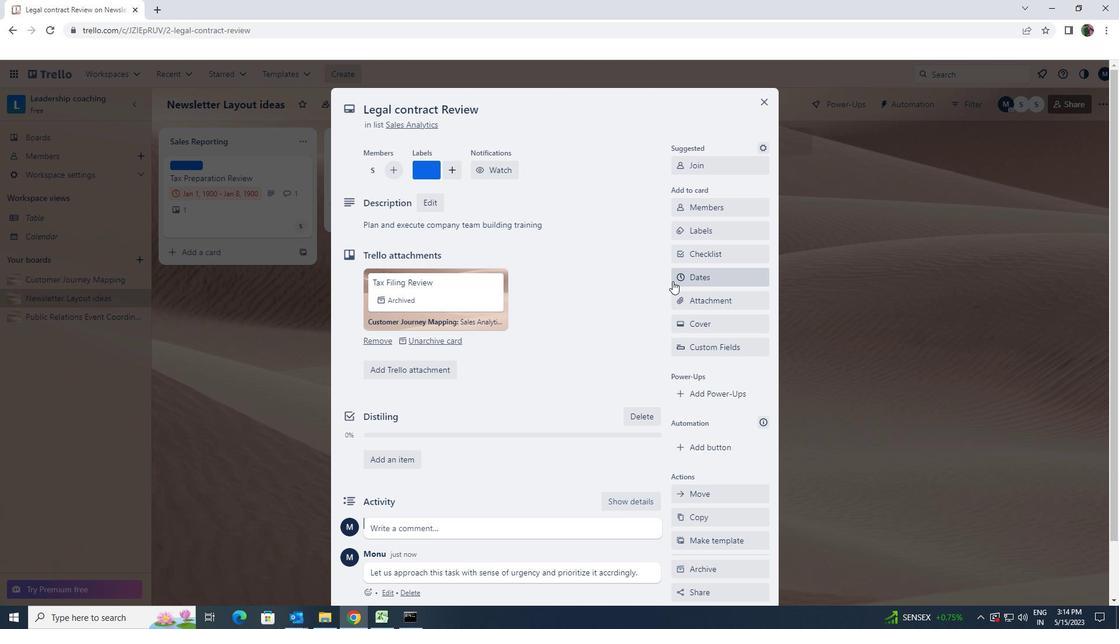 
Action: Mouse pressed left at (673, 278)
Screenshot: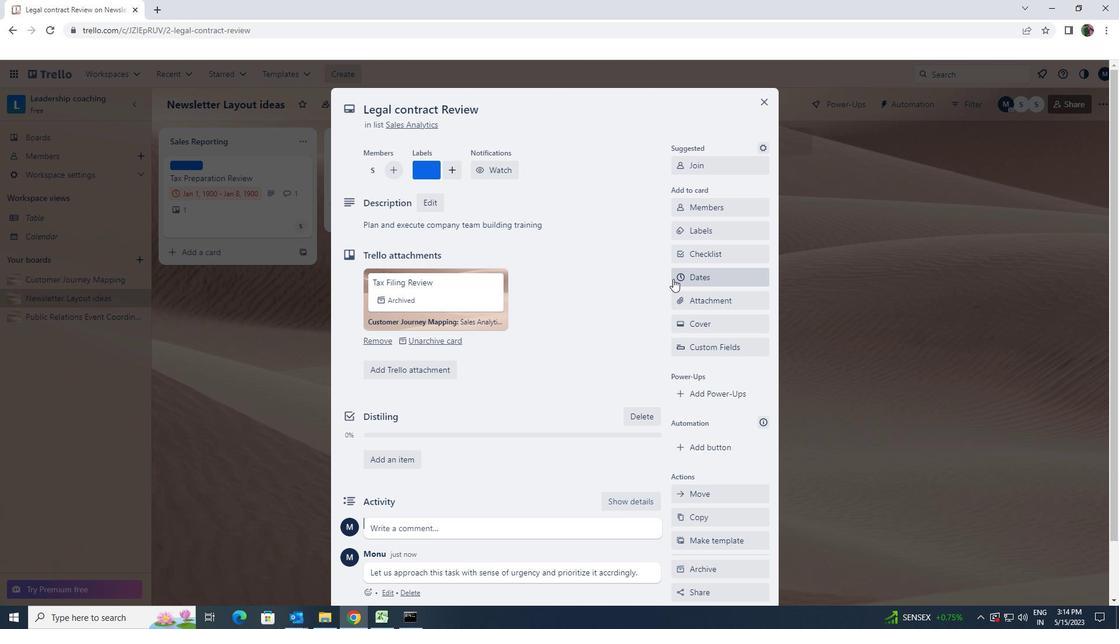 
Action: Mouse moved to (682, 316)
Screenshot: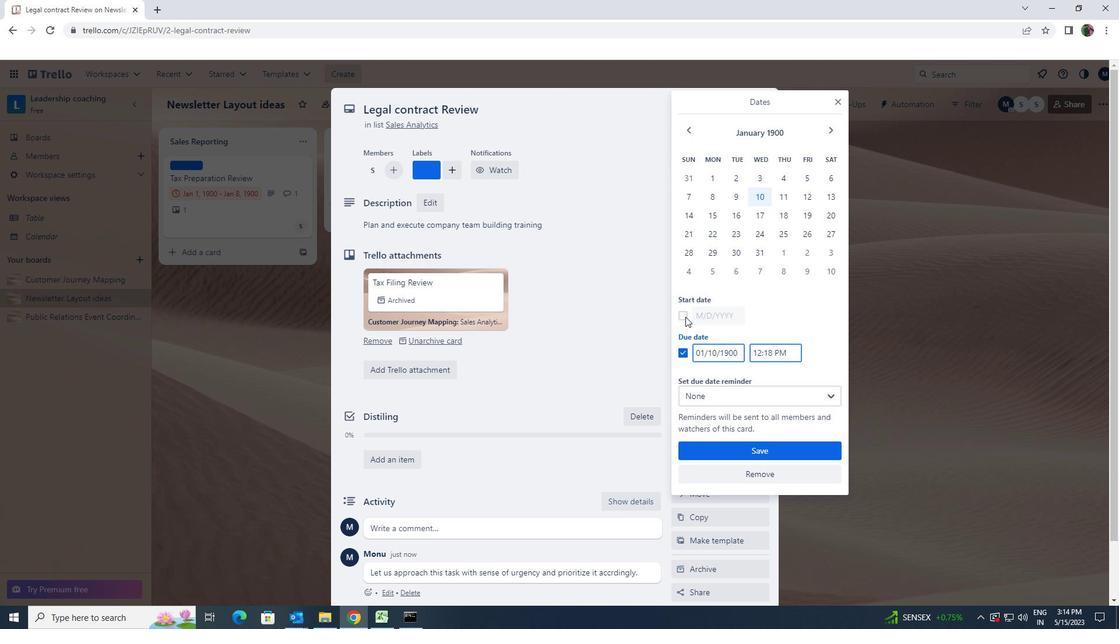 
Action: Mouse pressed left at (682, 316)
Screenshot: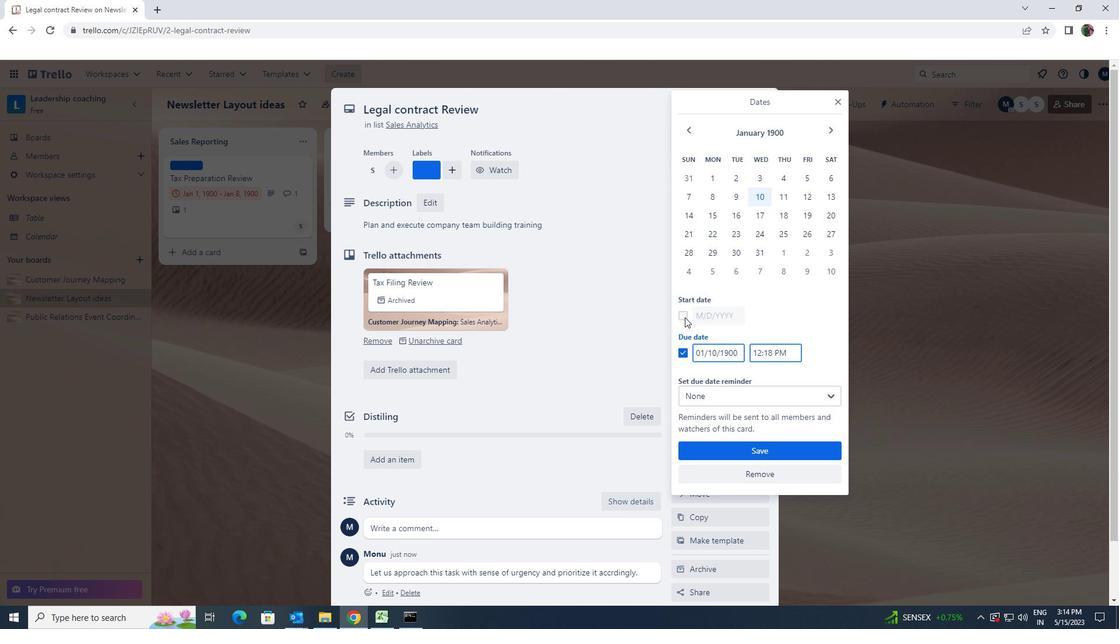 
Action: Mouse moved to (741, 314)
Screenshot: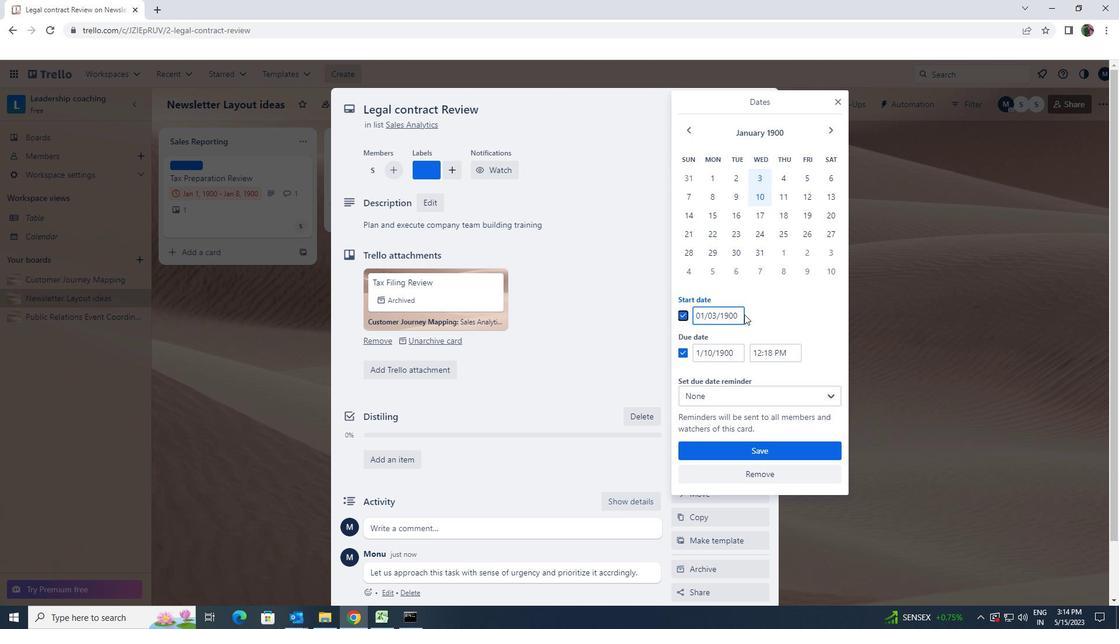 
Action: Mouse pressed left at (741, 314)
Screenshot: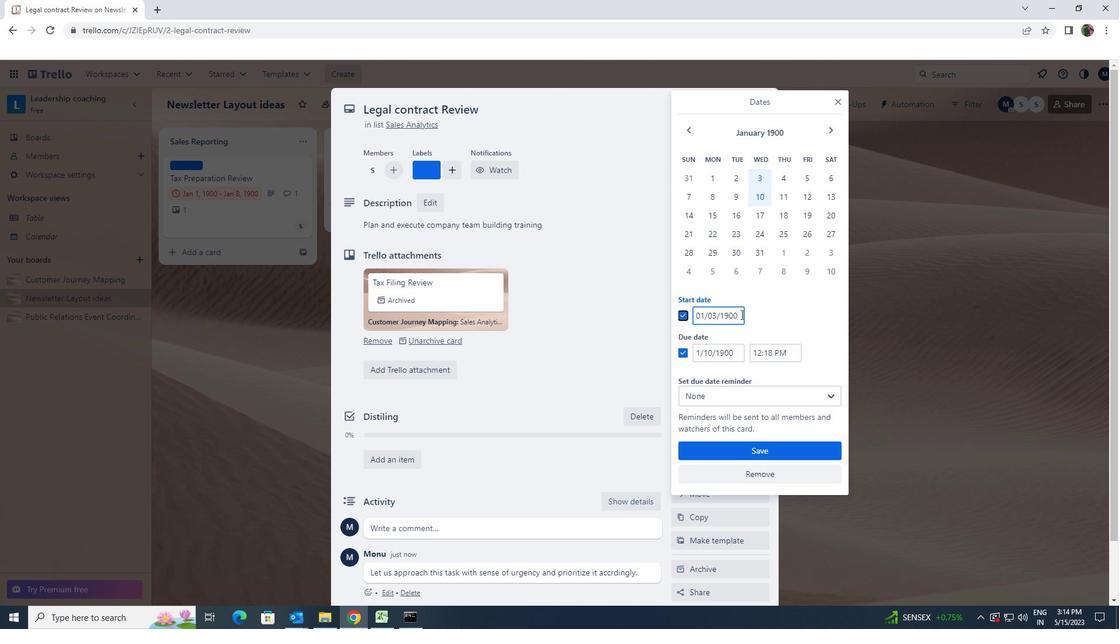
Action: Mouse moved to (696, 313)
Screenshot: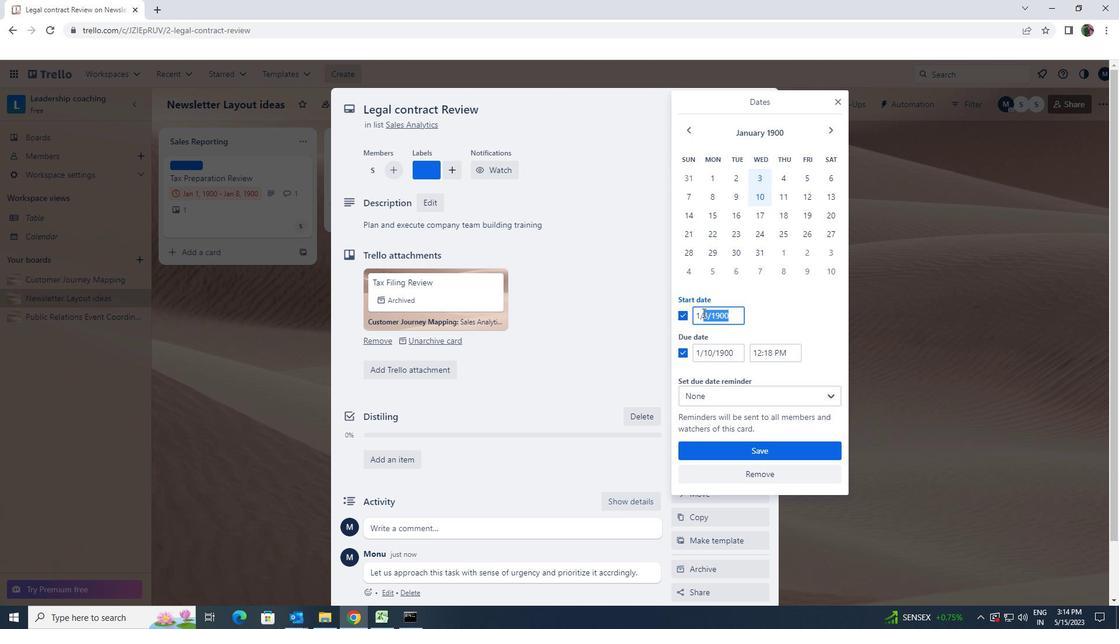 
Action: Key pressed 1/4/1900
Screenshot: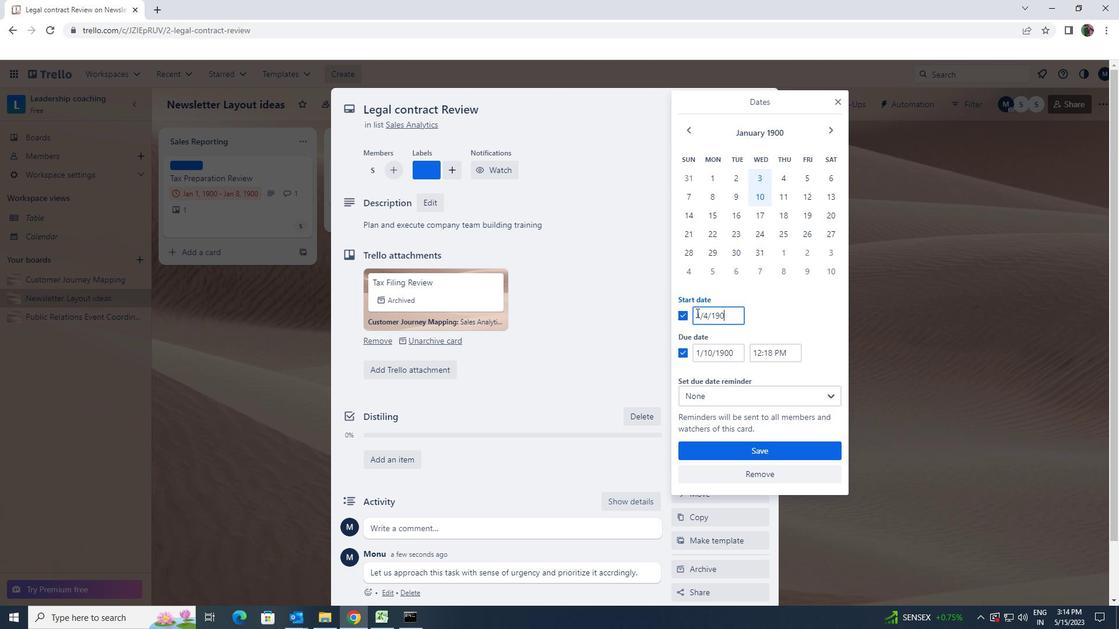 
Action: Mouse moved to (734, 353)
Screenshot: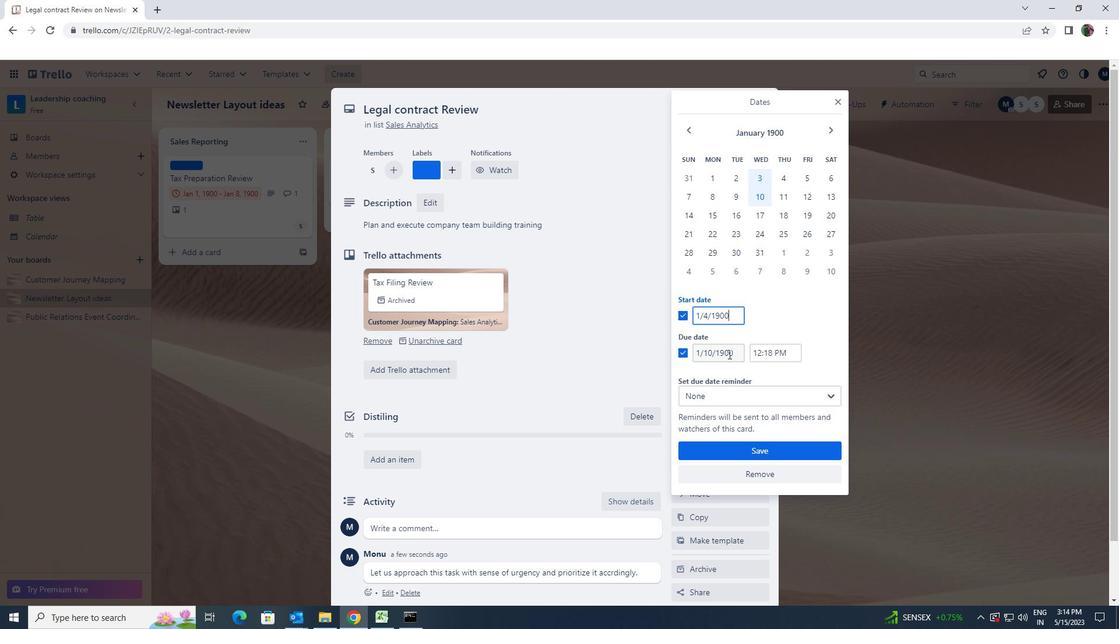 
Action: Mouse pressed left at (734, 353)
Screenshot: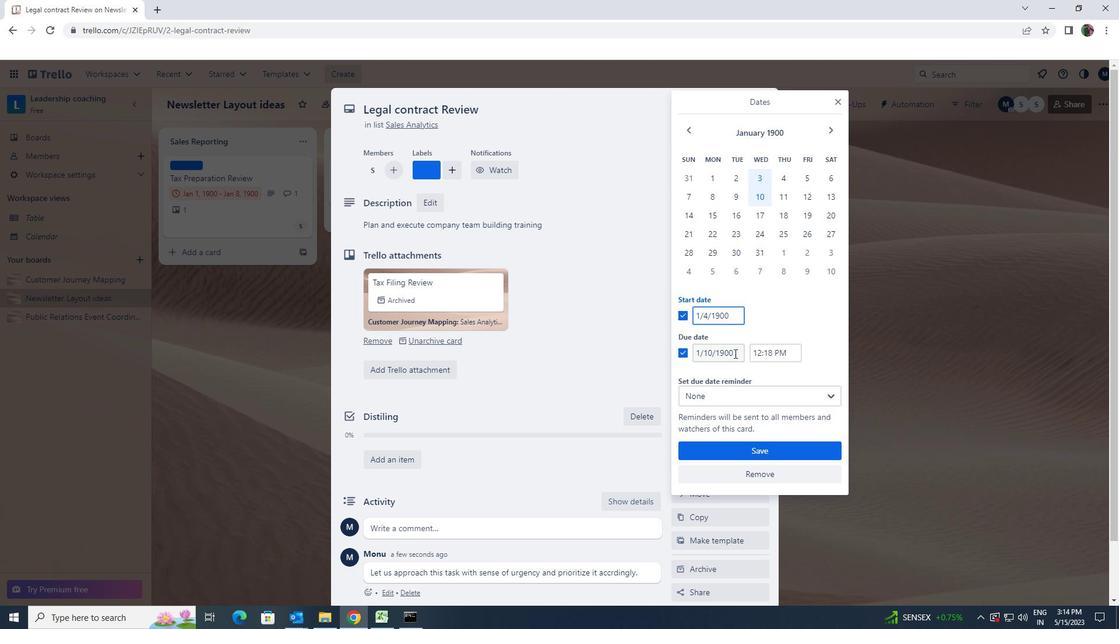 
Action: Mouse moved to (693, 352)
Screenshot: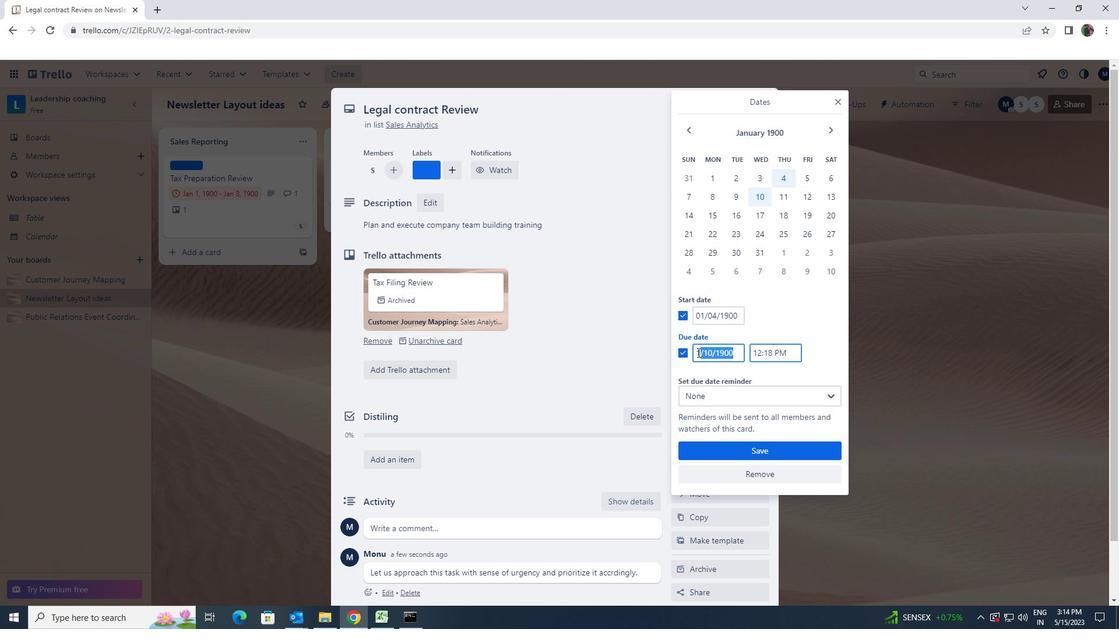 
Action: Key pressed /1<Key.backspace><Key.backspace><Key.backspace>1/11/1900
Screenshot: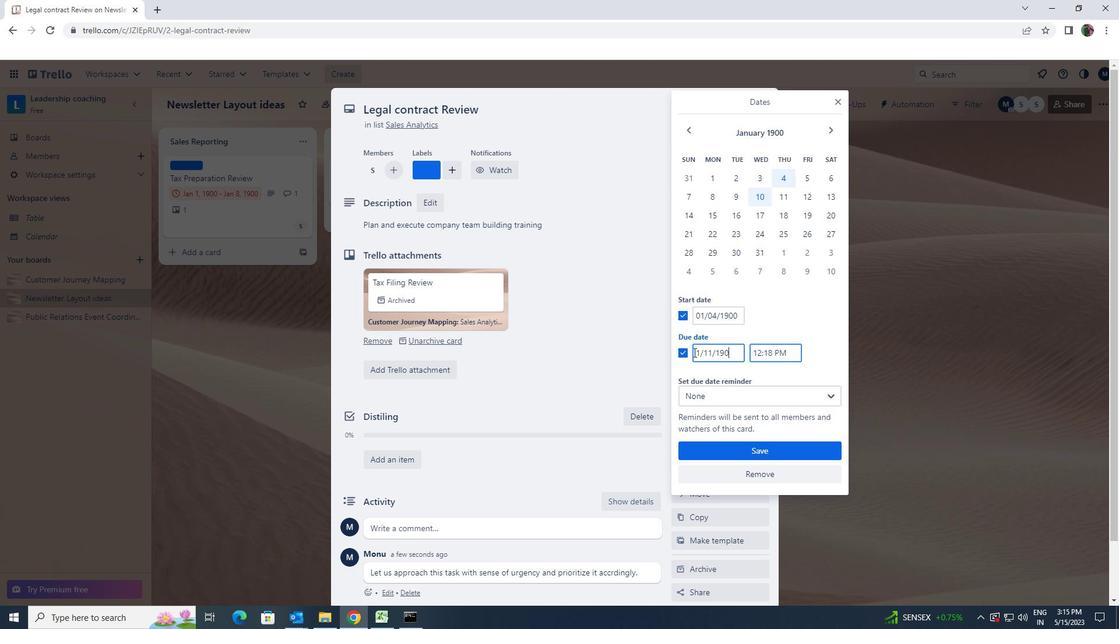 
Action: Mouse moved to (733, 441)
Screenshot: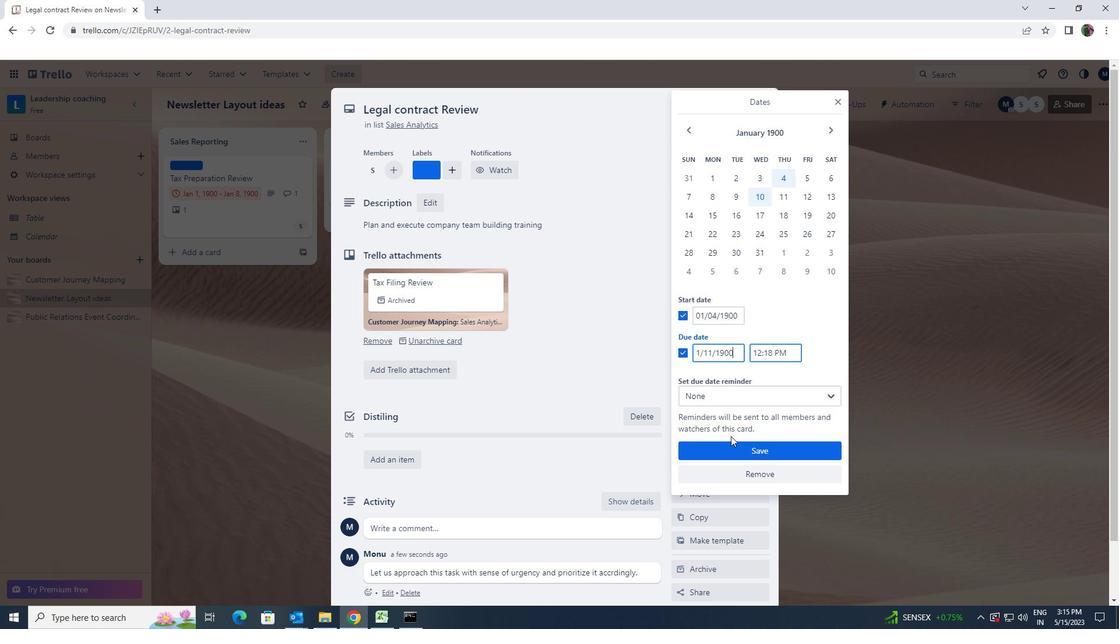 
Action: Mouse pressed left at (733, 441)
Screenshot: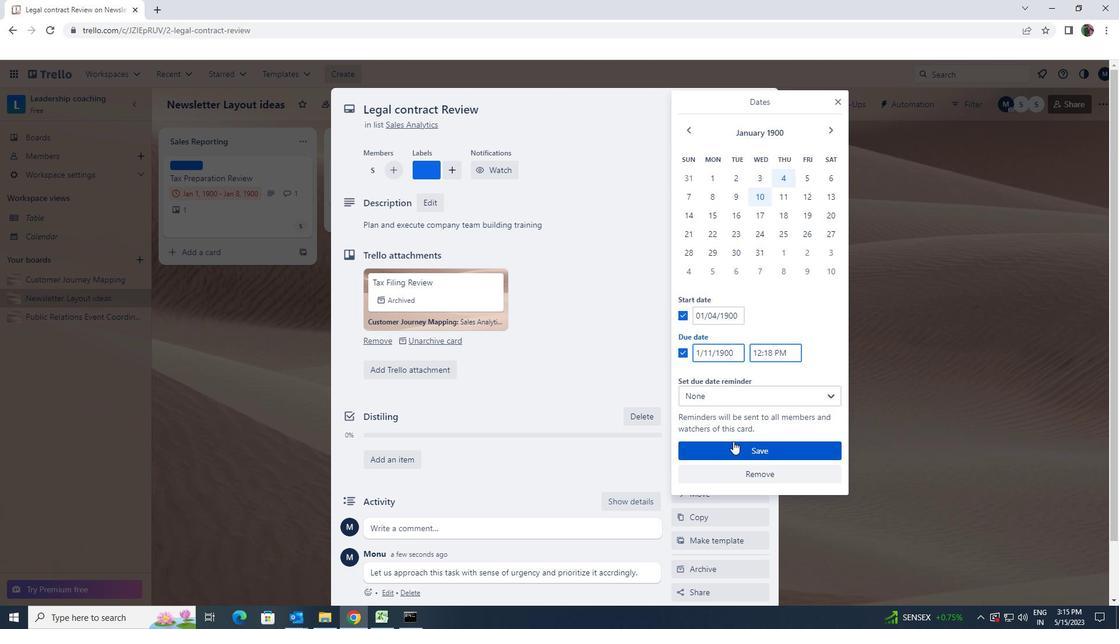
